 Task: Select Convenience. Add to cart, from Ice Cream Parlour for 2317 Morningview Lane, New York, New York 10022, Cell Number 646-231-5081, following items : Blue Bunny Cookies n Cream_x000D_
 - 2, Blue Bunny Bunny Tracks_x000D_
 - 1
Action: Mouse moved to (280, 119)
Screenshot: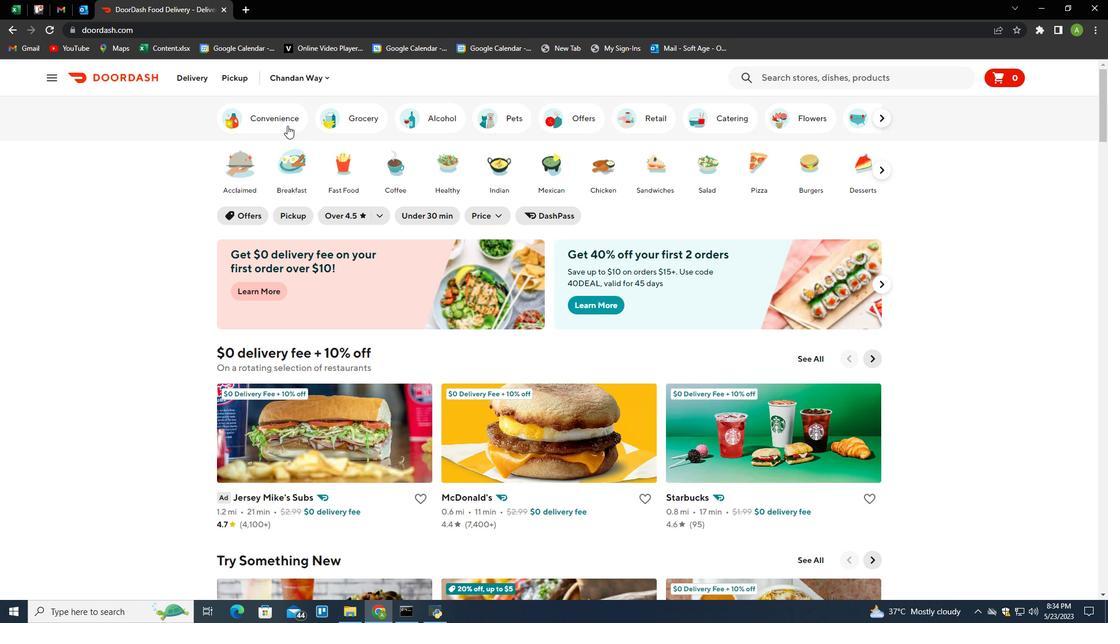 
Action: Mouse pressed left at (280, 119)
Screenshot: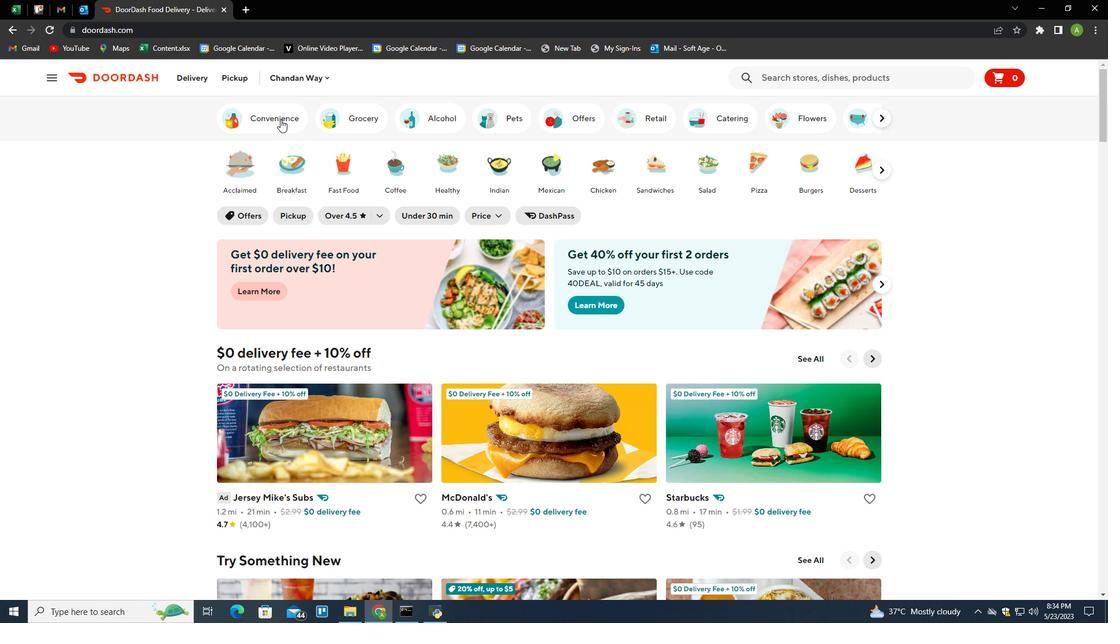 
Action: Mouse moved to (333, 434)
Screenshot: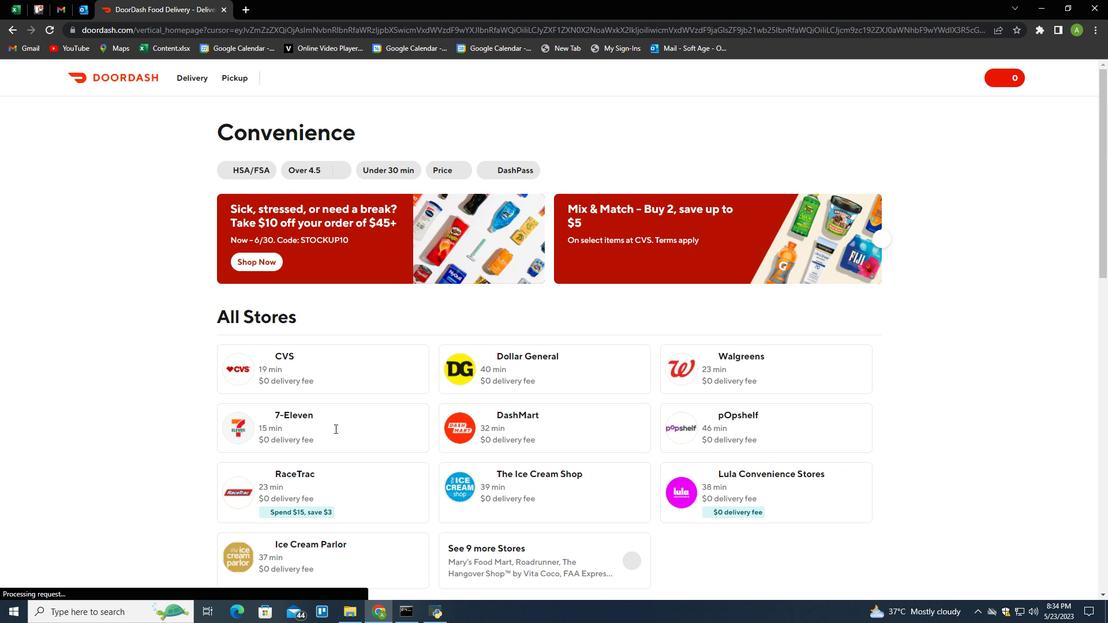 
Action: Mouse scrolled (333, 434) with delta (0, 0)
Screenshot: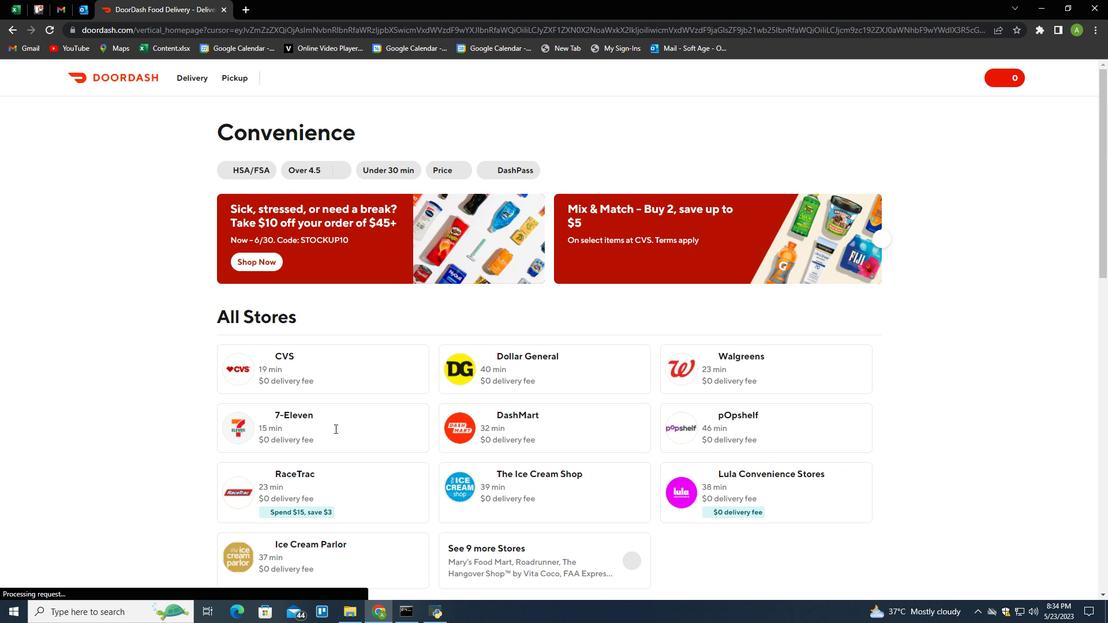 
Action: Mouse moved to (331, 486)
Screenshot: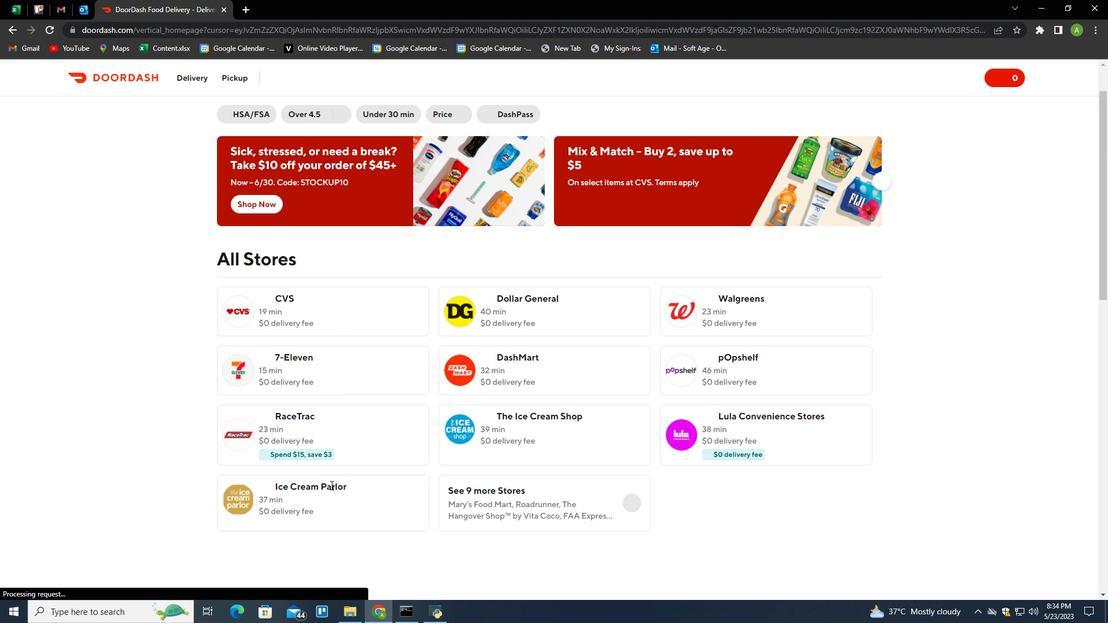 
Action: Mouse pressed left at (331, 486)
Screenshot: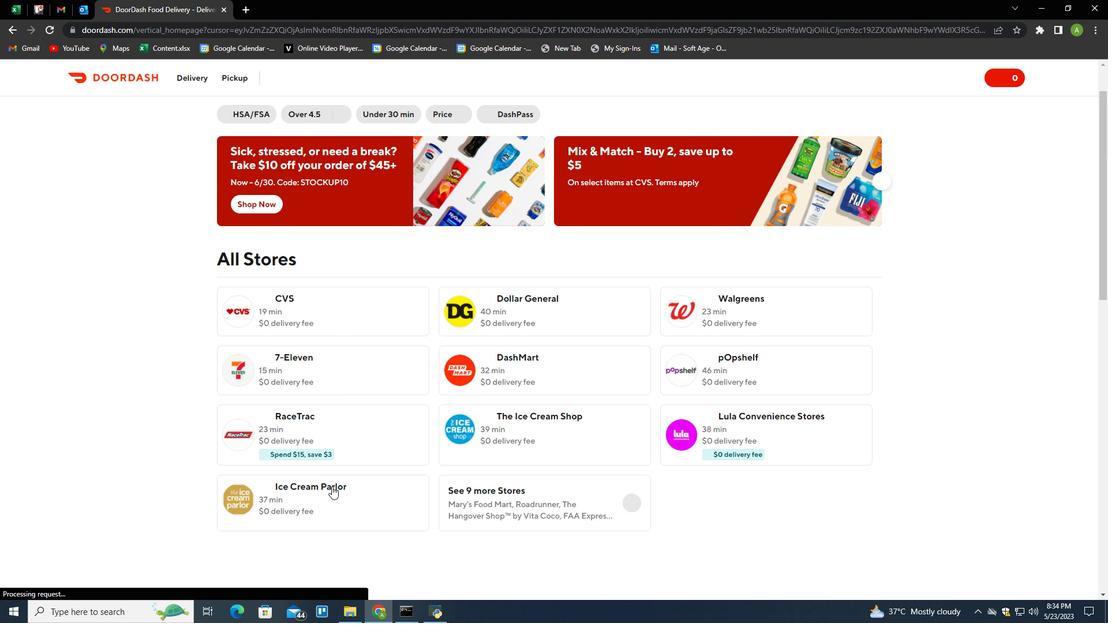 
Action: Mouse moved to (312, 495)
Screenshot: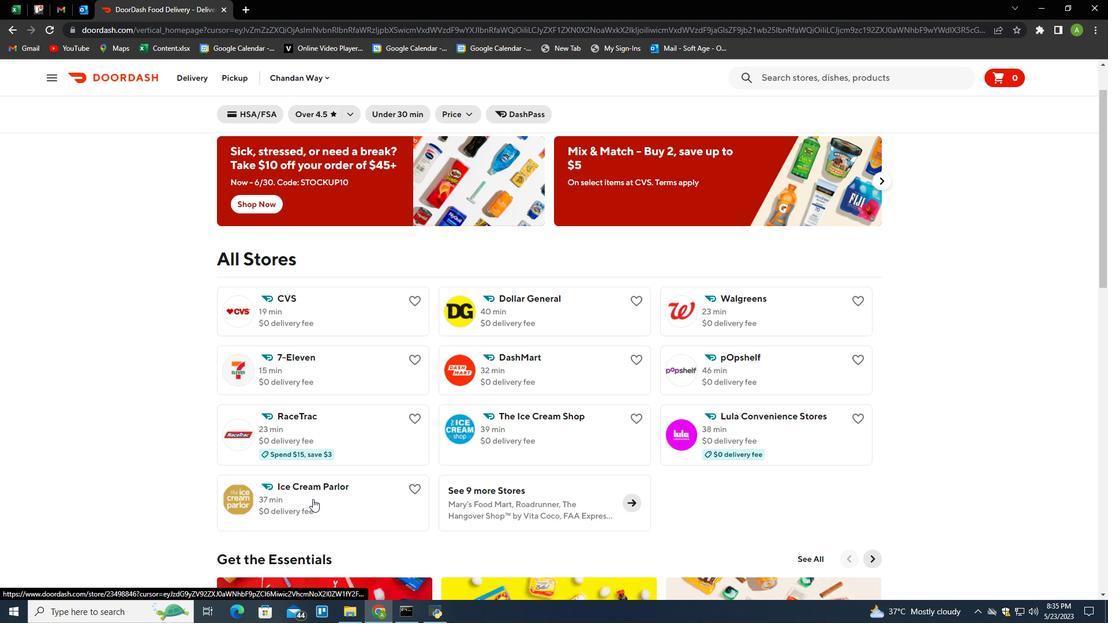 
Action: Mouse pressed left at (312, 495)
Screenshot: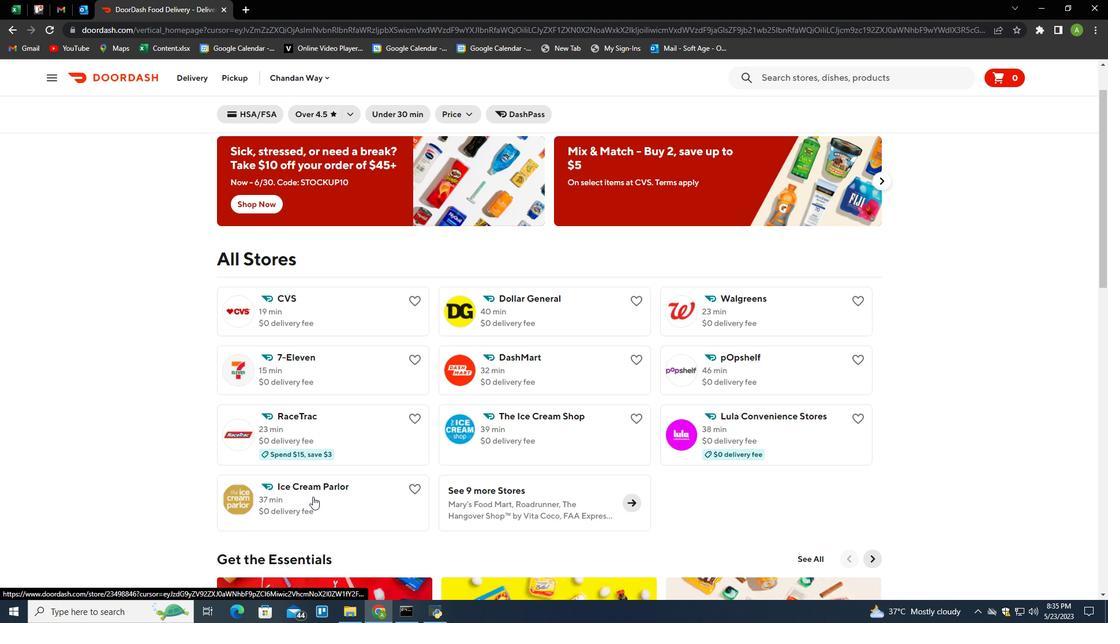 
Action: Mouse moved to (239, 75)
Screenshot: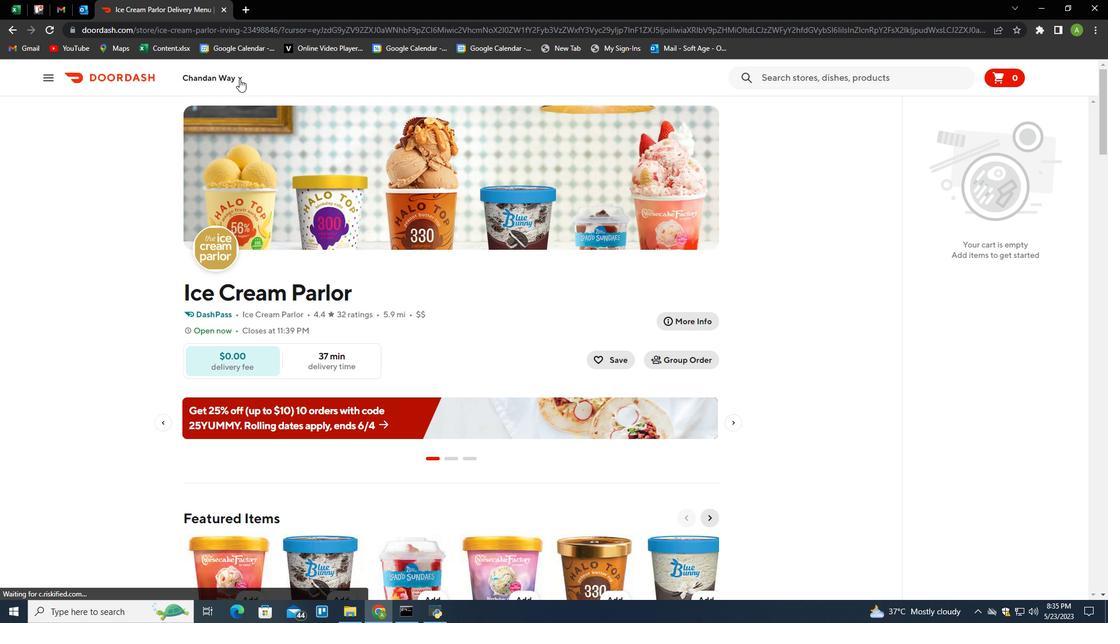 
Action: Mouse pressed left at (239, 75)
Screenshot: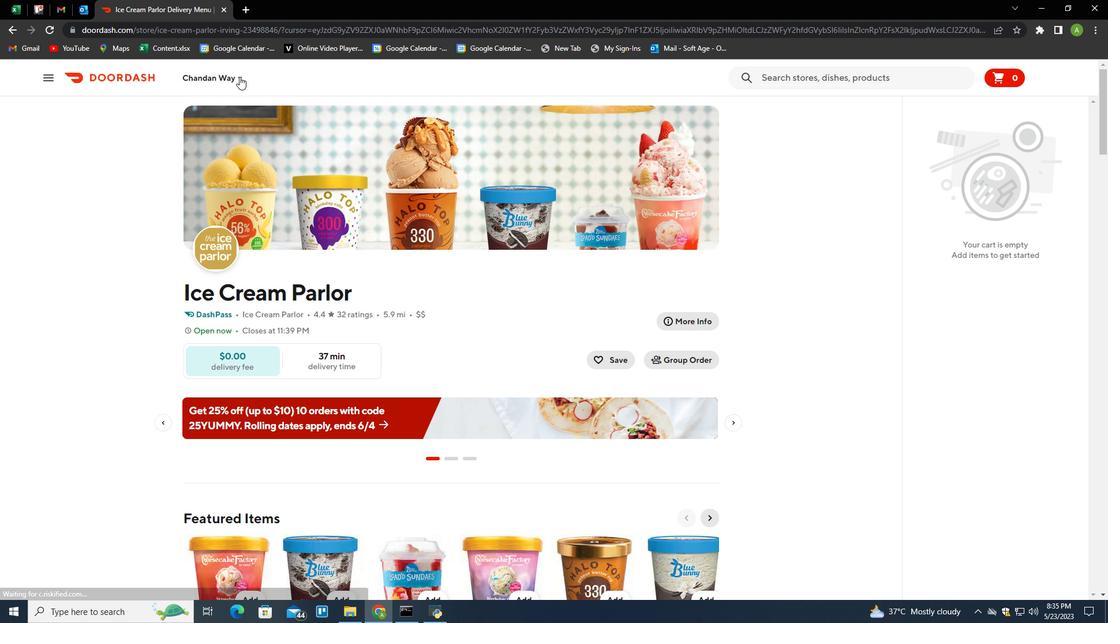 
Action: Mouse moved to (265, 122)
Screenshot: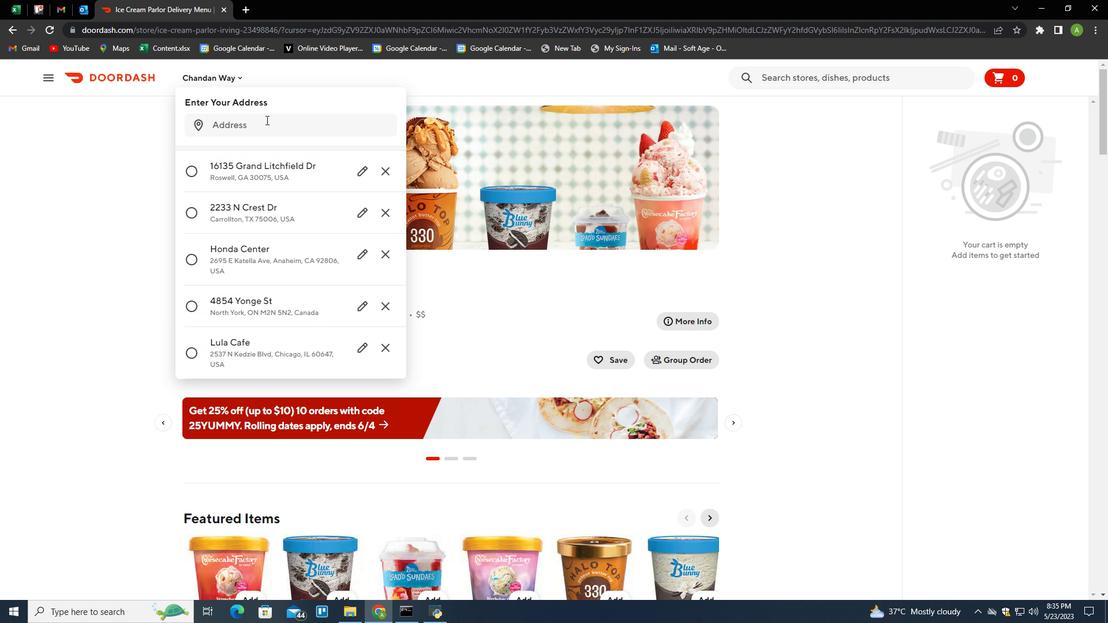 
Action: Mouse pressed left at (265, 122)
Screenshot: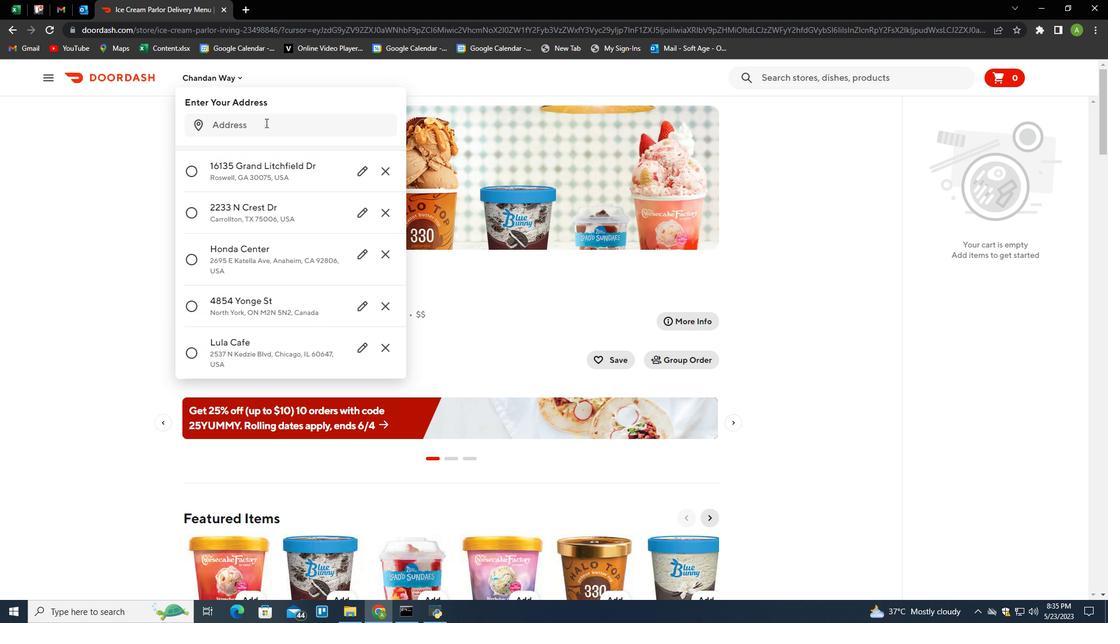 
Action: Mouse moved to (263, 124)
Screenshot: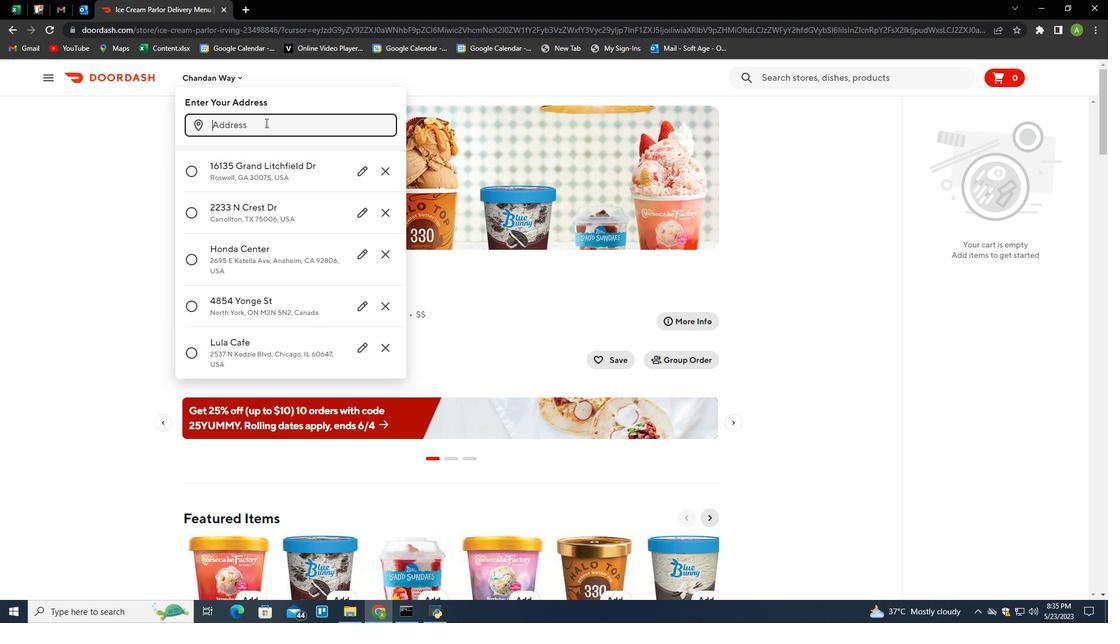 
Action: Key pressed 2317<Key.space>morningview<Key.space>lane,<Key.space>new<Key.space>york,<Key.space>new<Key.space>york<Key.space>10022<Key.enter>
Screenshot: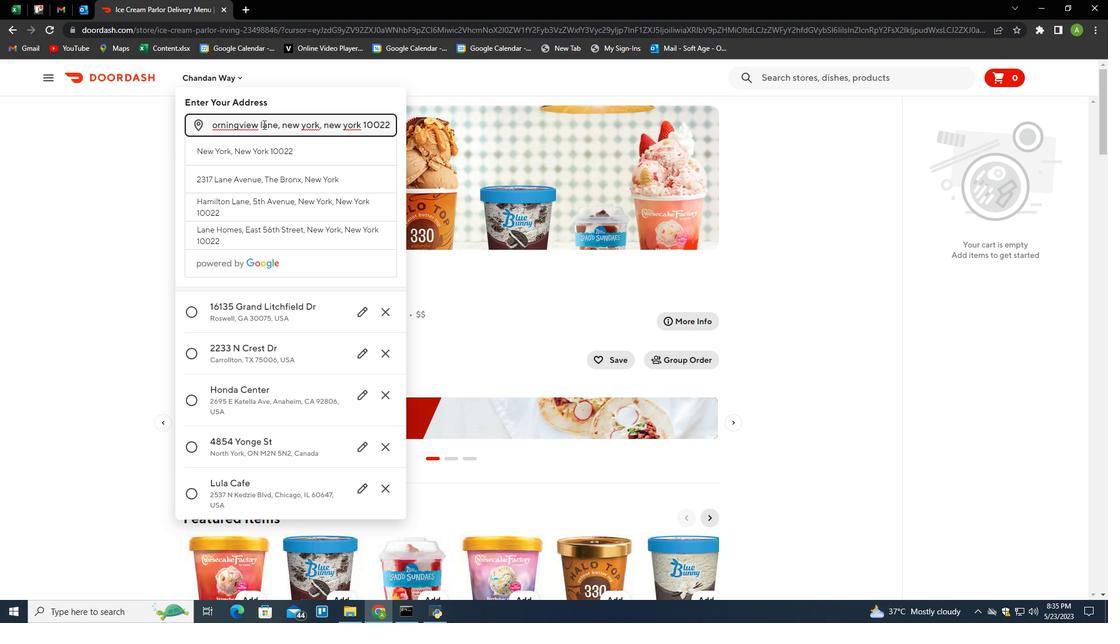
Action: Mouse moved to (361, 441)
Screenshot: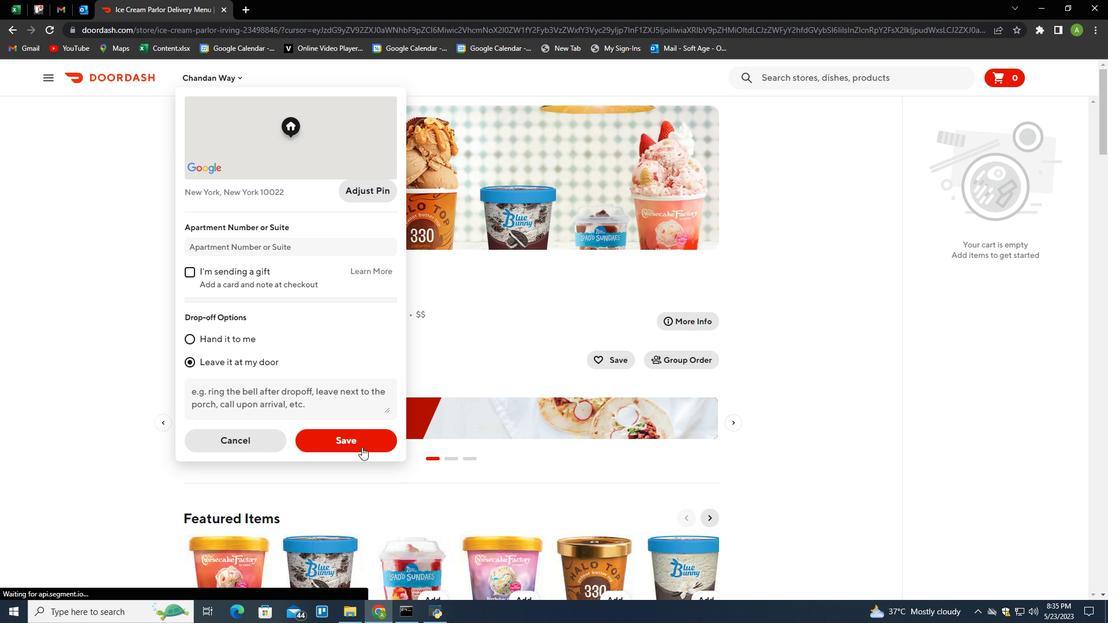 
Action: Mouse pressed left at (361, 441)
Screenshot: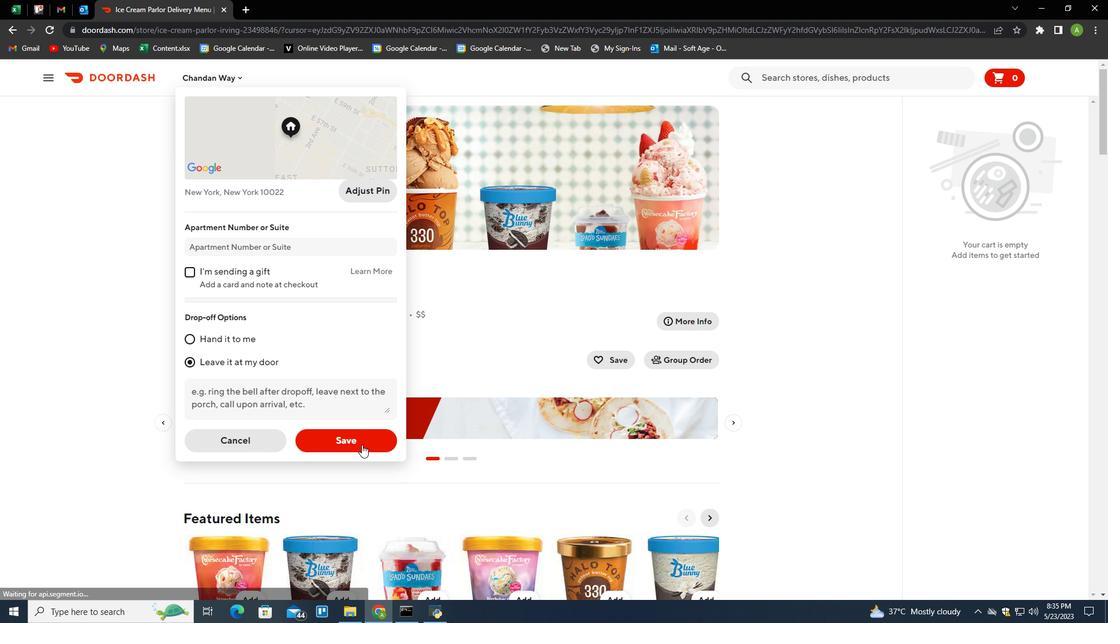 
Action: Mouse moved to (369, 511)
Screenshot: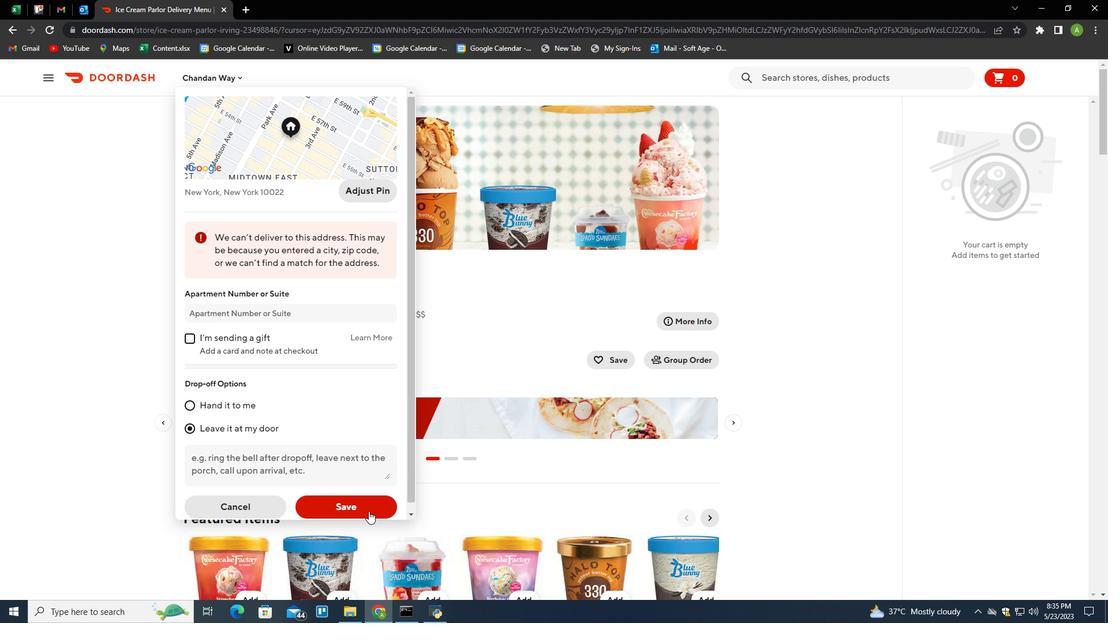 
Action: Mouse pressed left at (369, 511)
Screenshot: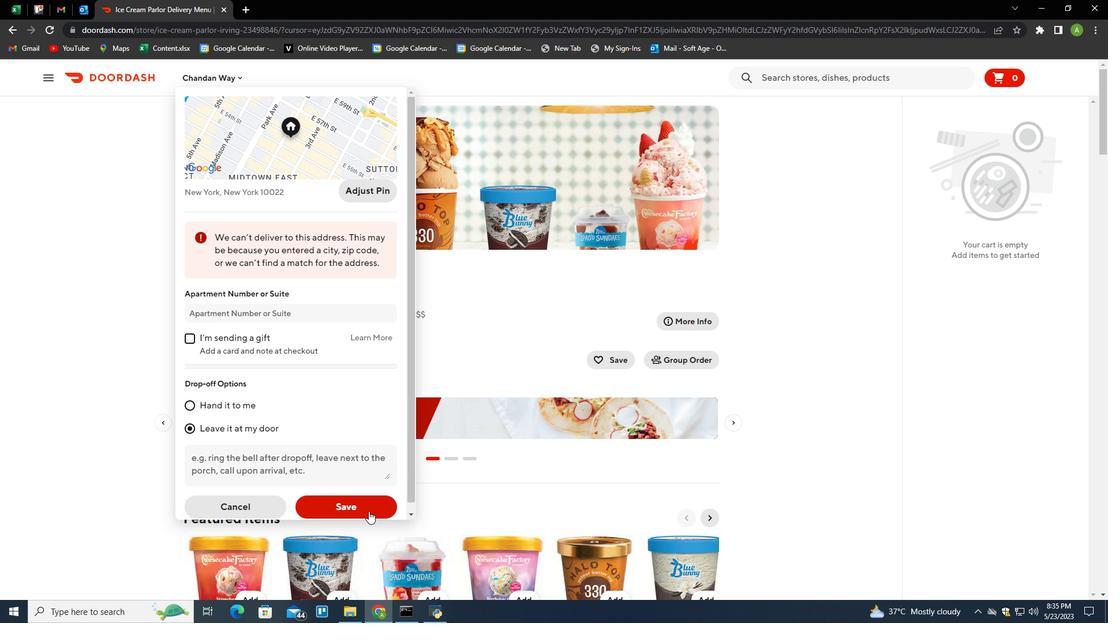 
Action: Mouse moved to (405, 242)
Screenshot: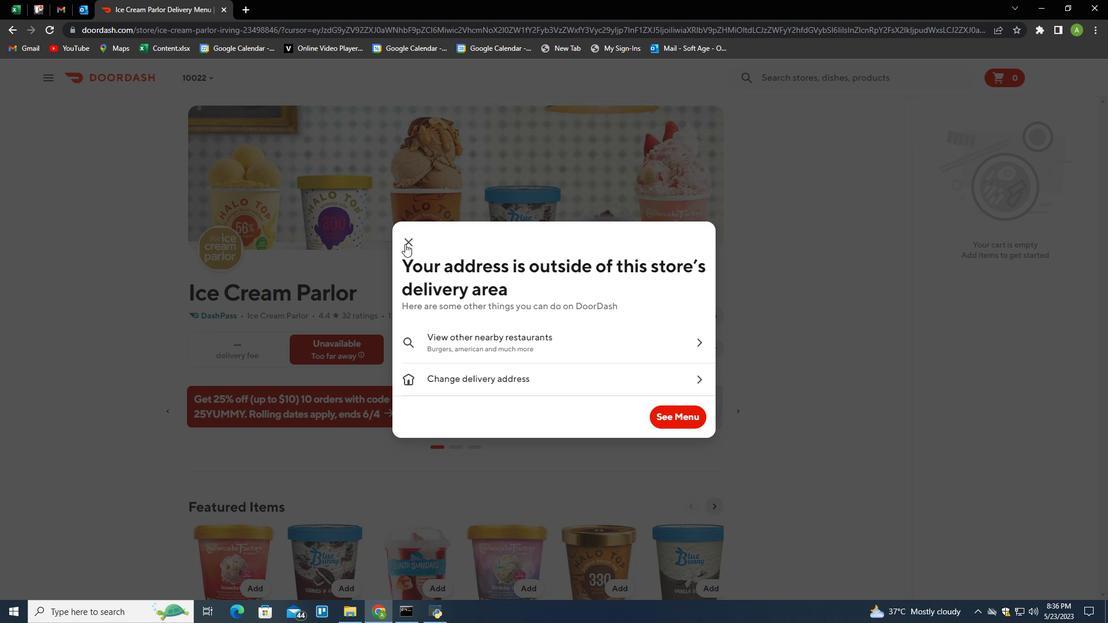 
Action: Mouse pressed left at (405, 242)
Screenshot: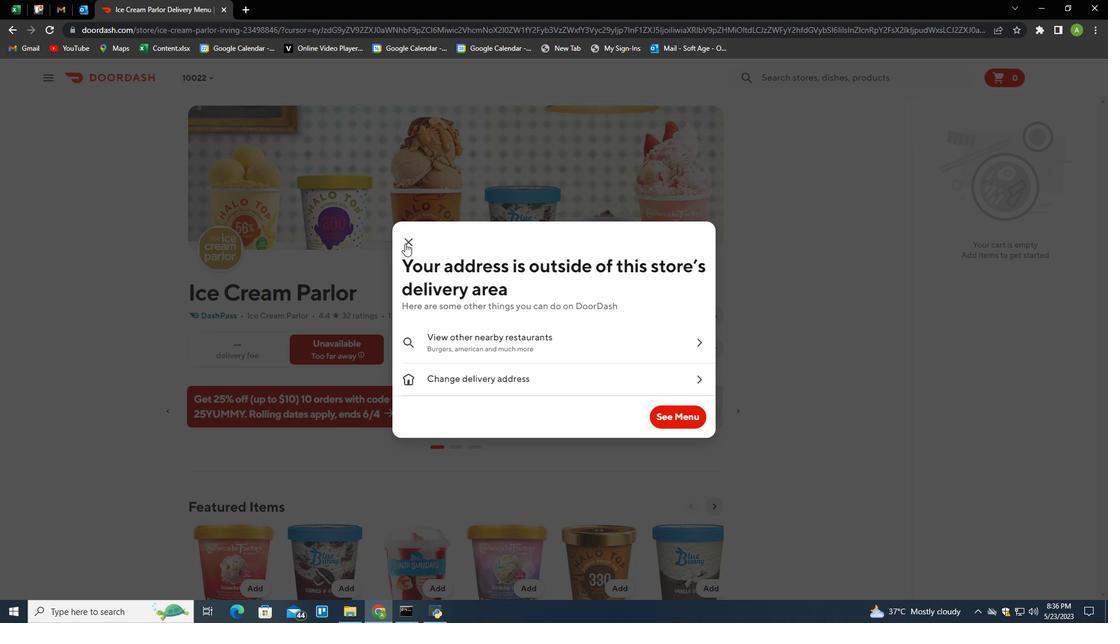 
Action: Mouse moved to (576, 376)
Screenshot: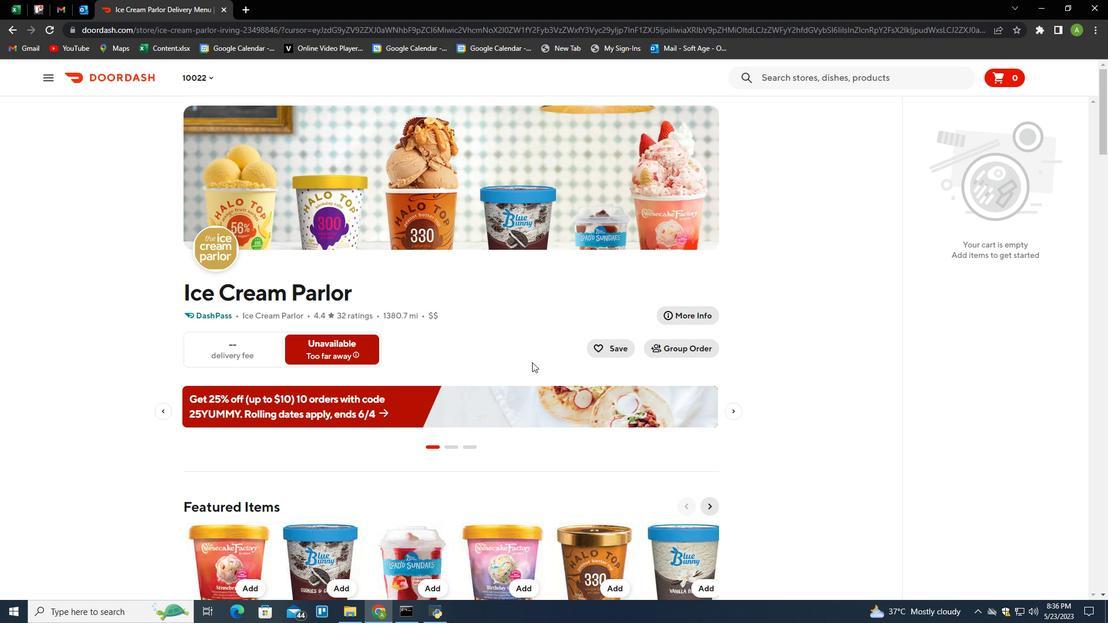 
Action: Mouse scrolled (576, 376) with delta (0, 0)
Screenshot: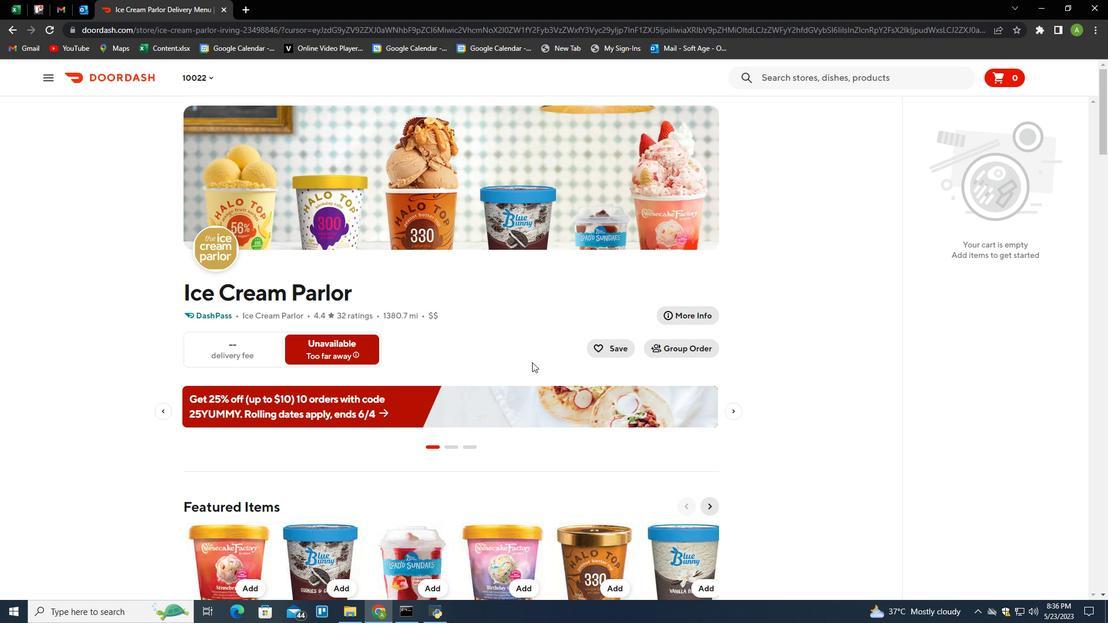 
Action: Mouse moved to (580, 379)
Screenshot: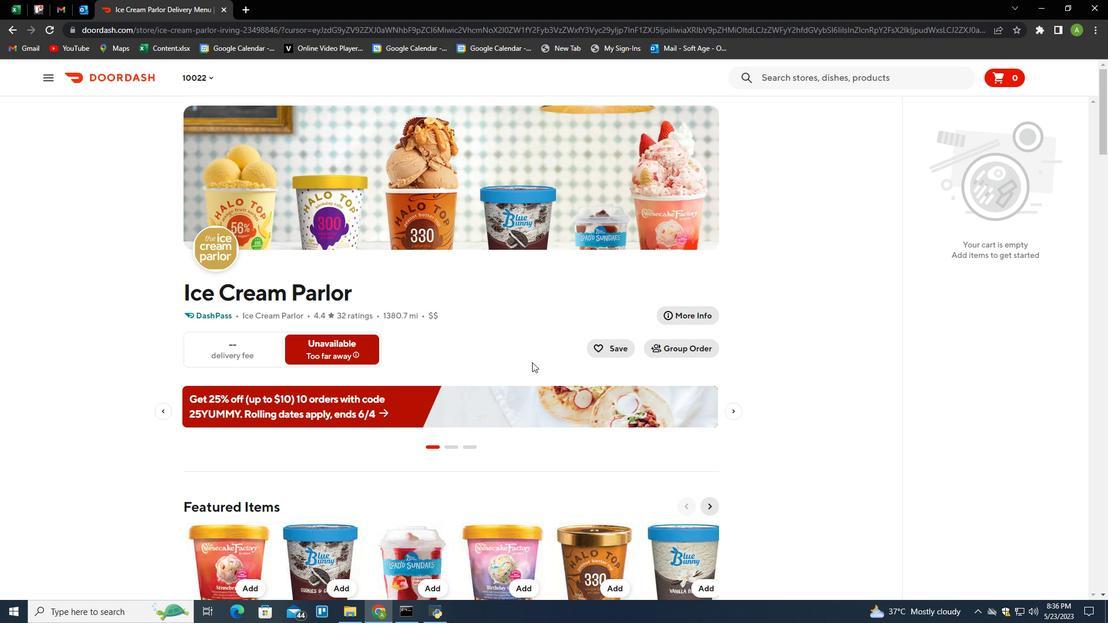 
Action: Mouse scrolled (580, 378) with delta (0, 0)
Screenshot: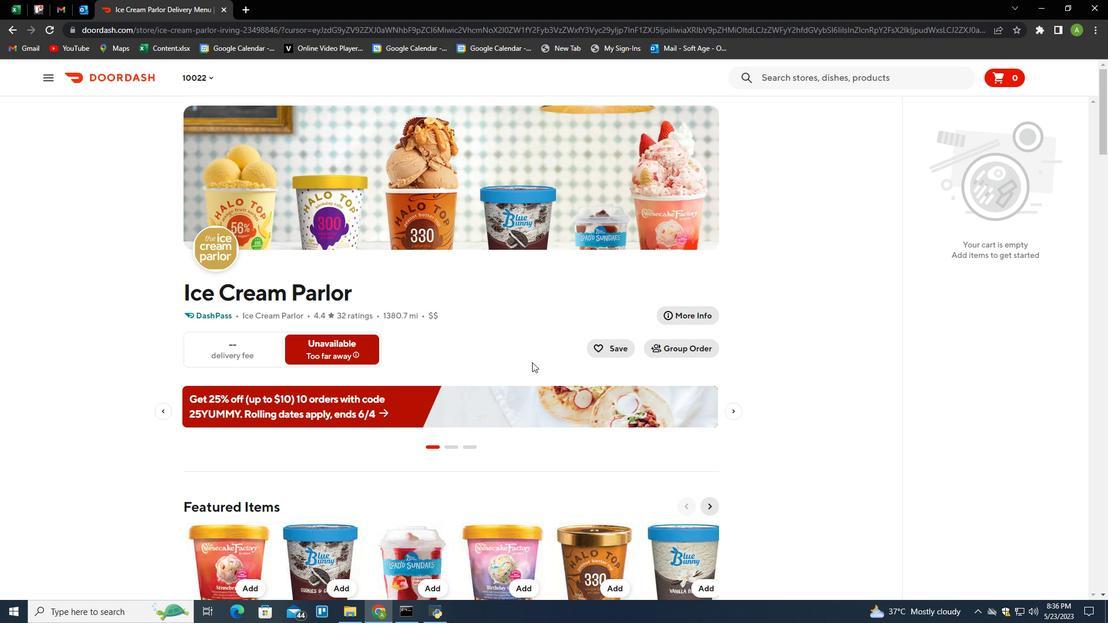 
Action: Mouse moved to (587, 383)
Screenshot: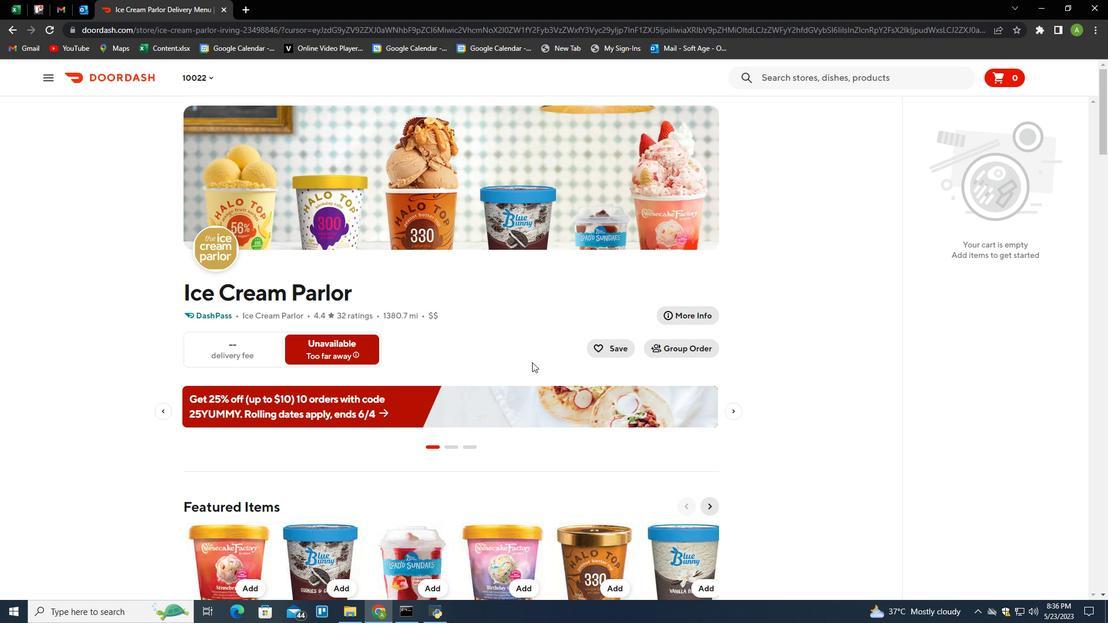 
Action: Mouse scrolled (587, 382) with delta (0, 0)
Screenshot: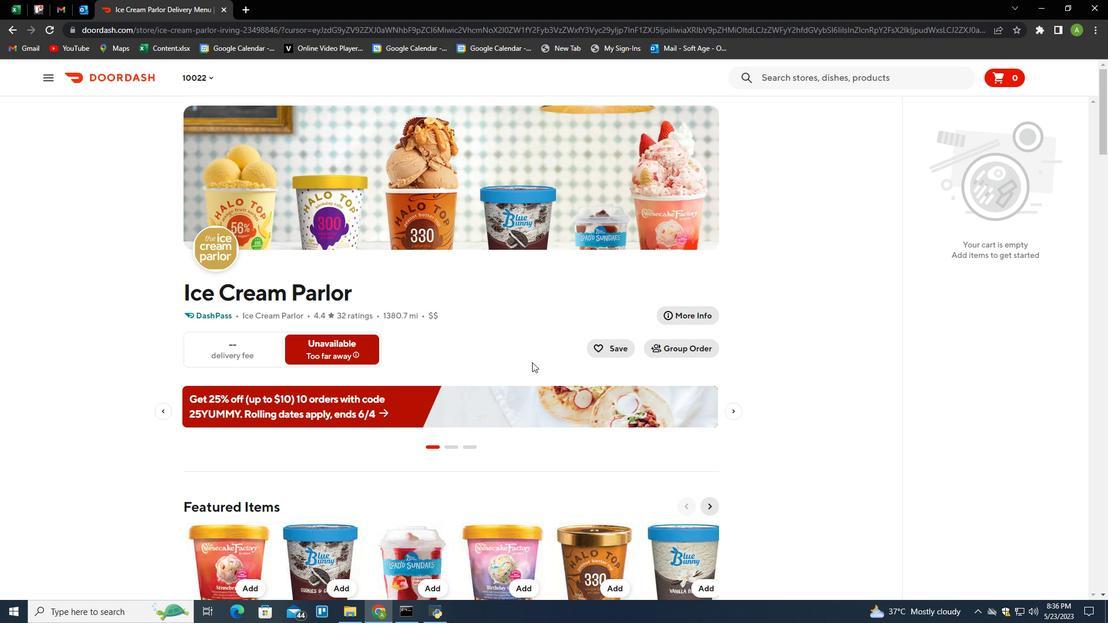 
Action: Mouse moved to (598, 388)
Screenshot: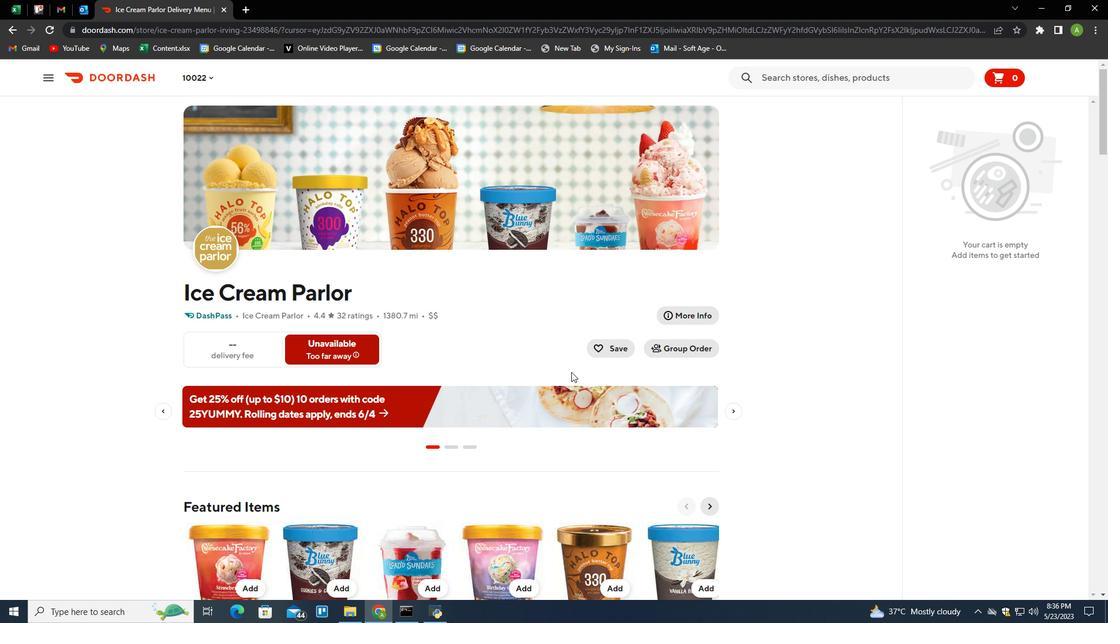 
Action: Mouse scrolled (598, 387) with delta (0, 0)
Screenshot: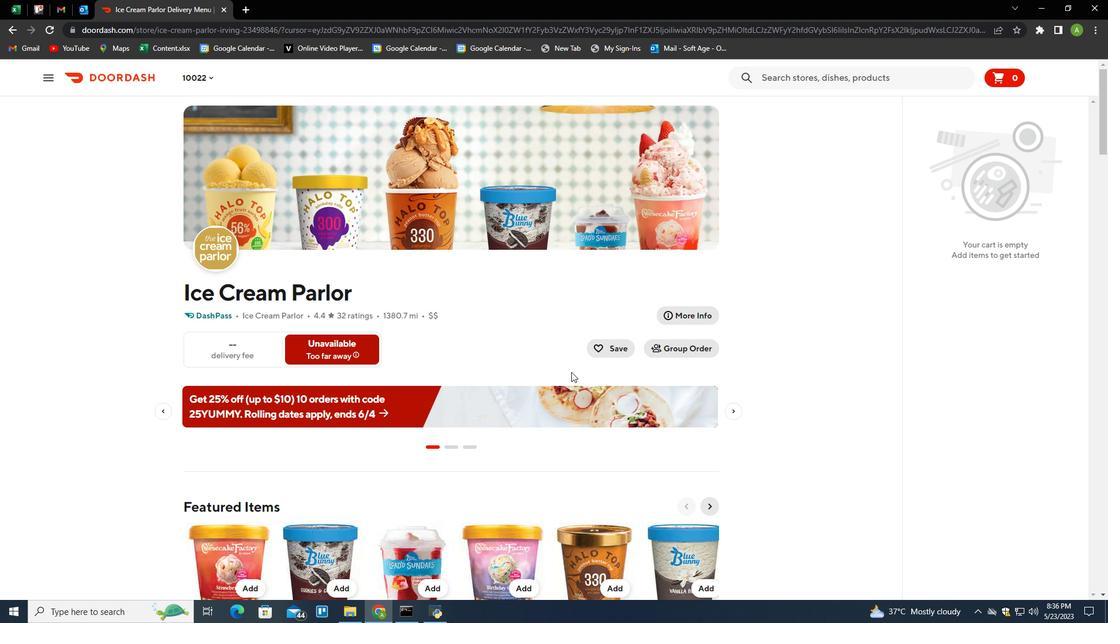 
Action: Mouse moved to (706, 427)
Screenshot: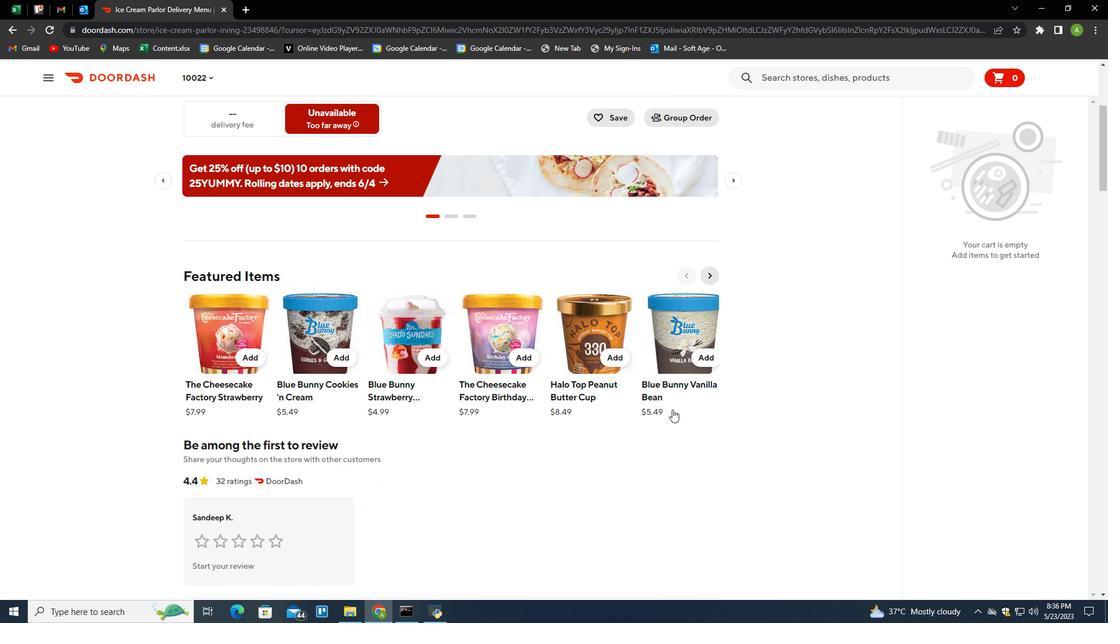 
Action: Mouse scrolled (706, 426) with delta (0, 0)
Screenshot: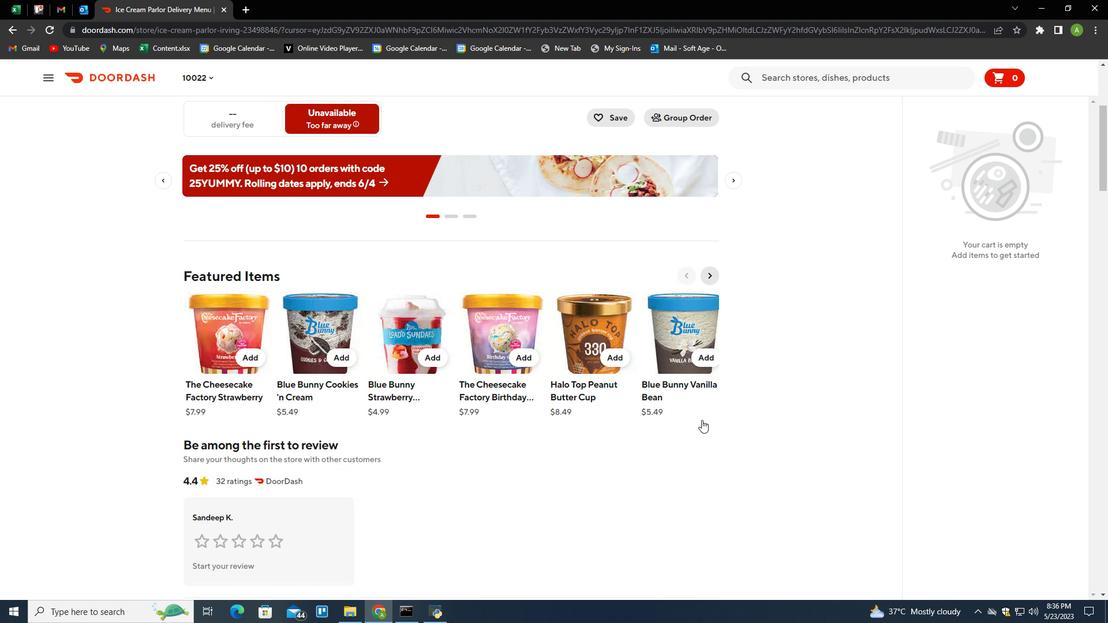 
Action: Mouse moved to (706, 428)
Screenshot: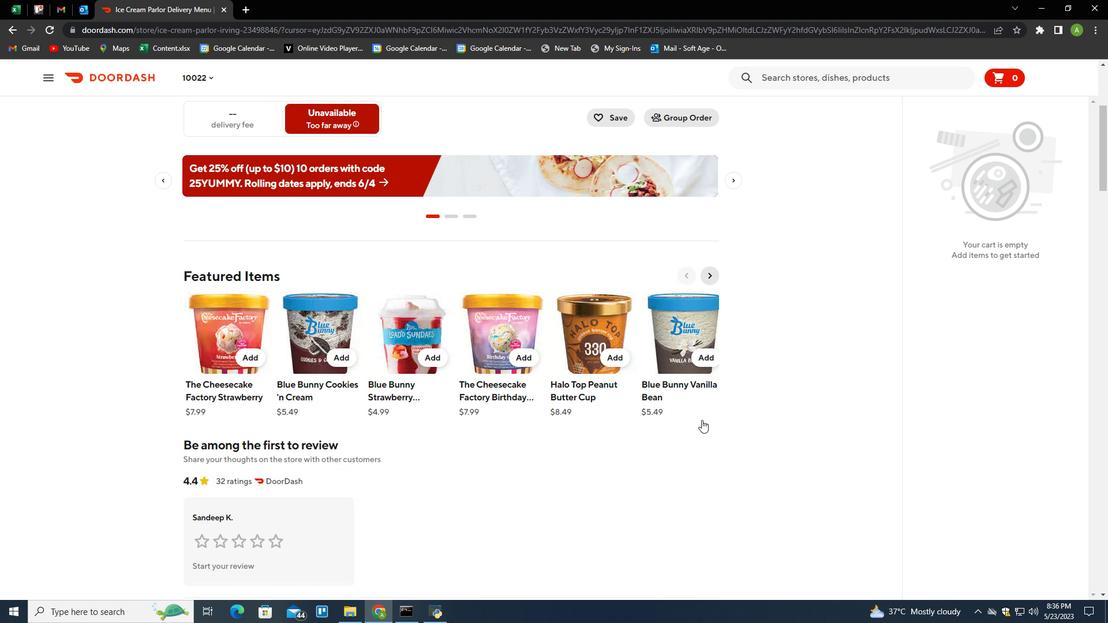 
Action: Mouse scrolled (706, 427) with delta (0, 0)
Screenshot: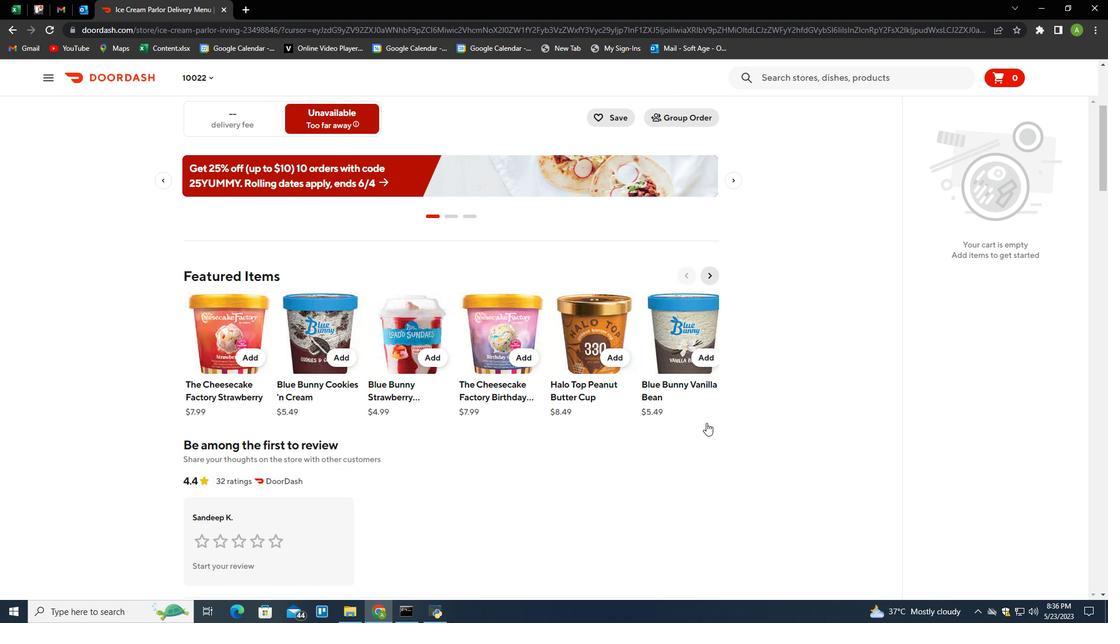 
Action: Mouse moved to (706, 428)
Screenshot: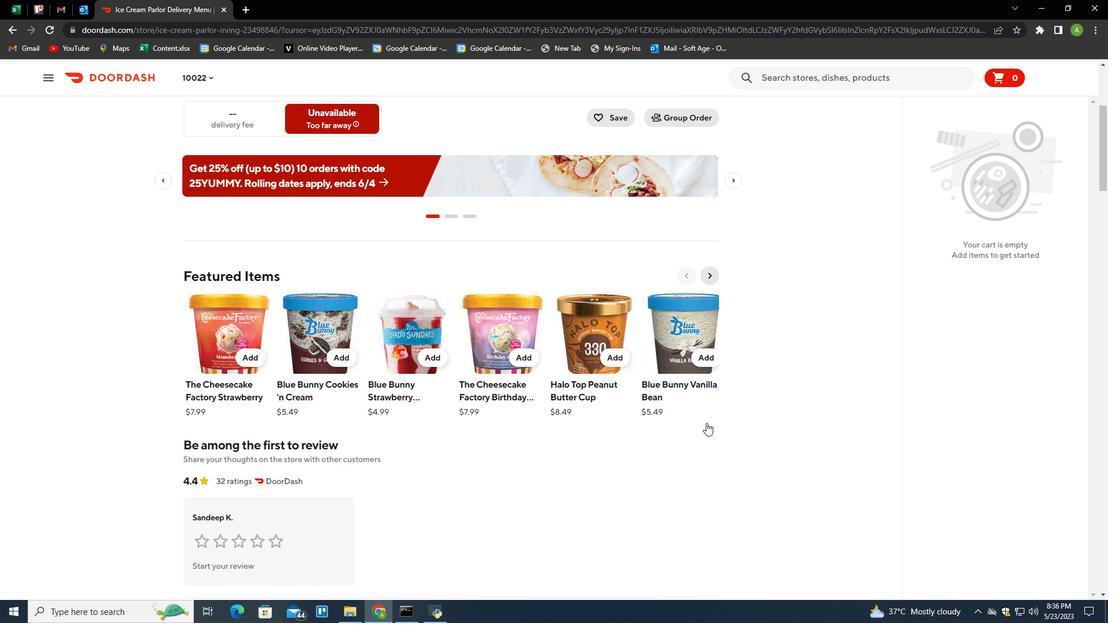 
Action: Mouse scrolled (706, 428) with delta (0, 0)
Screenshot: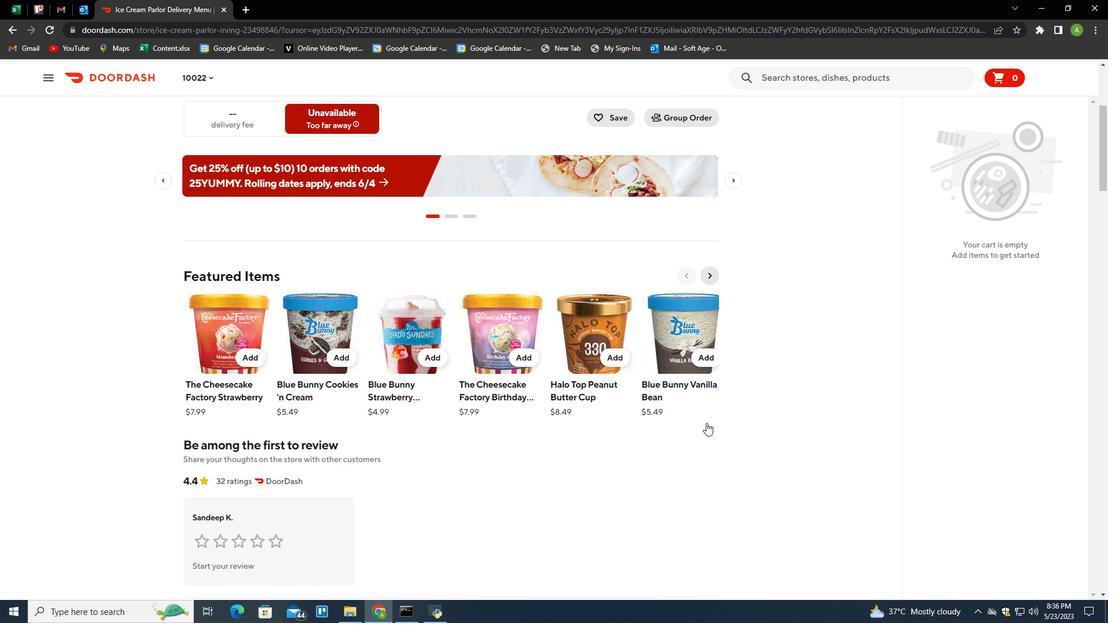
Action: Mouse moved to (610, 443)
Screenshot: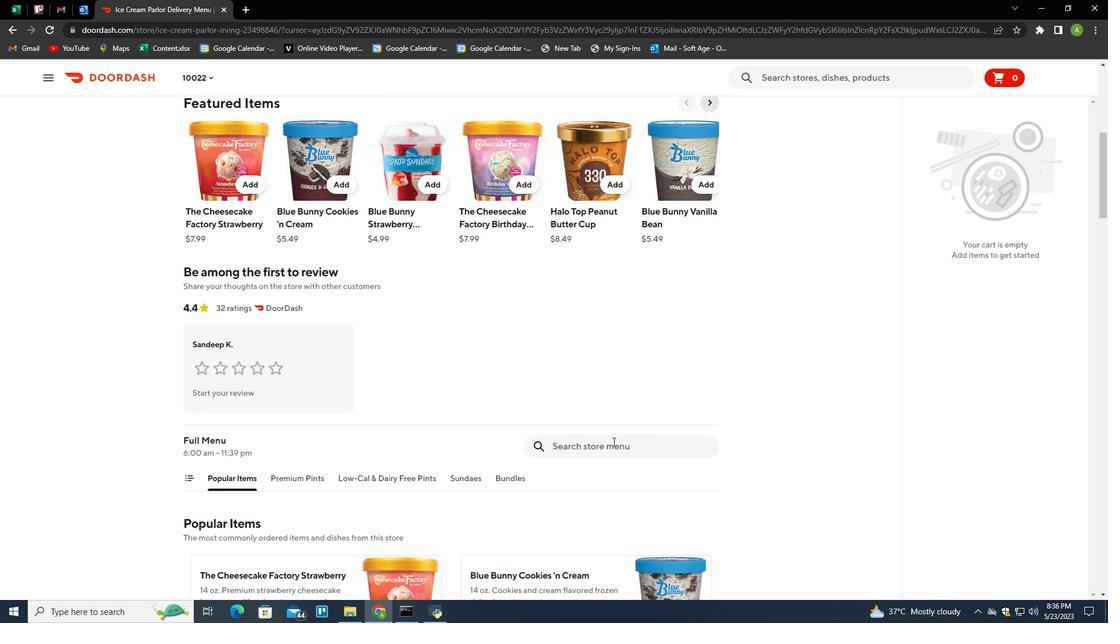 
Action: Mouse pressed left at (610, 443)
Screenshot: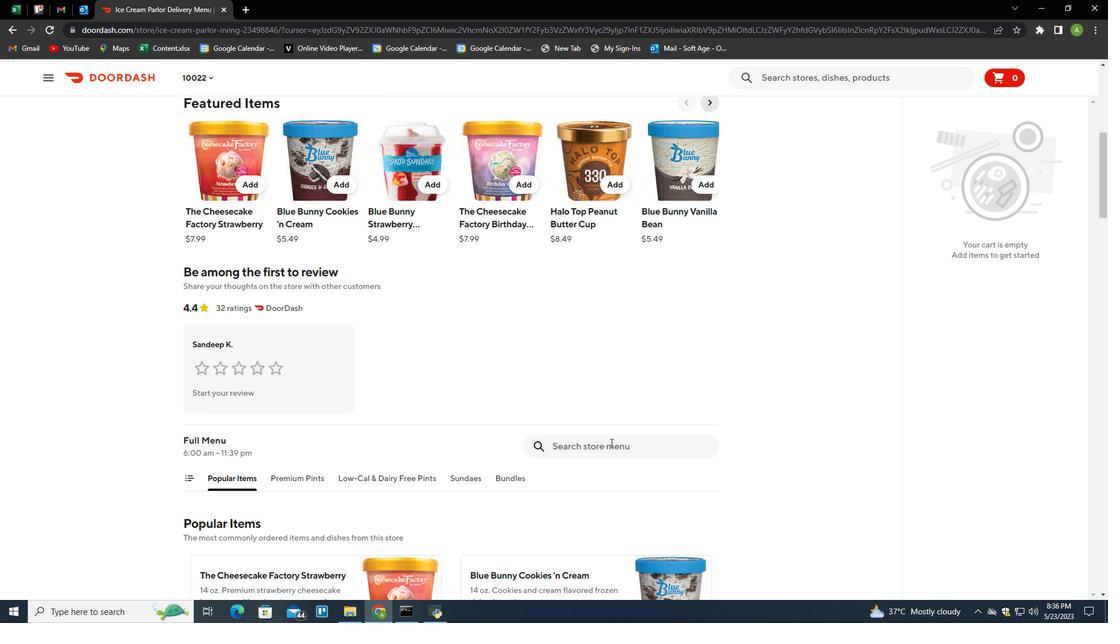 
Action: Mouse moved to (583, 451)
Screenshot: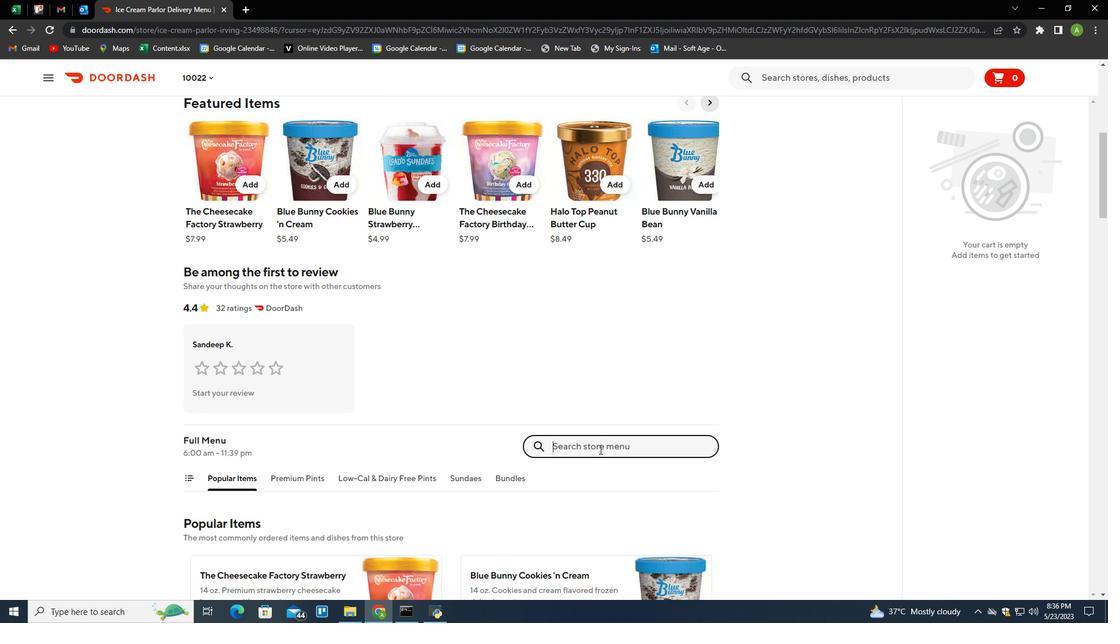 
Action: Key pressed blue<Key.space>bunny<Key.space>cookies<Key.space>n<Key.space>cream<Key.enter>
Screenshot: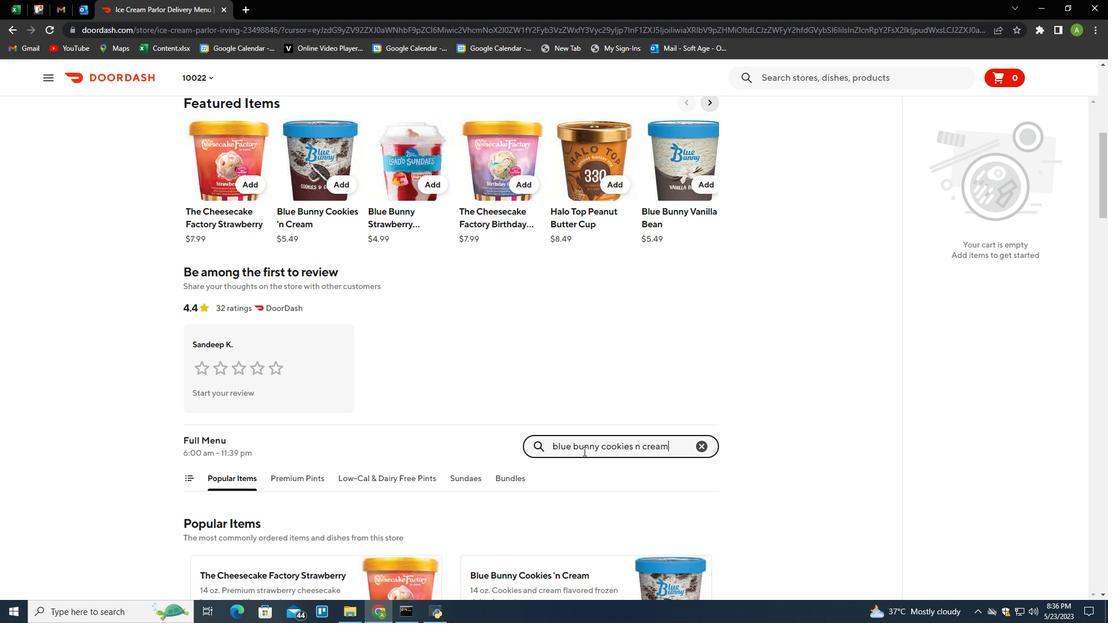 
Action: Mouse moved to (412, 327)
Screenshot: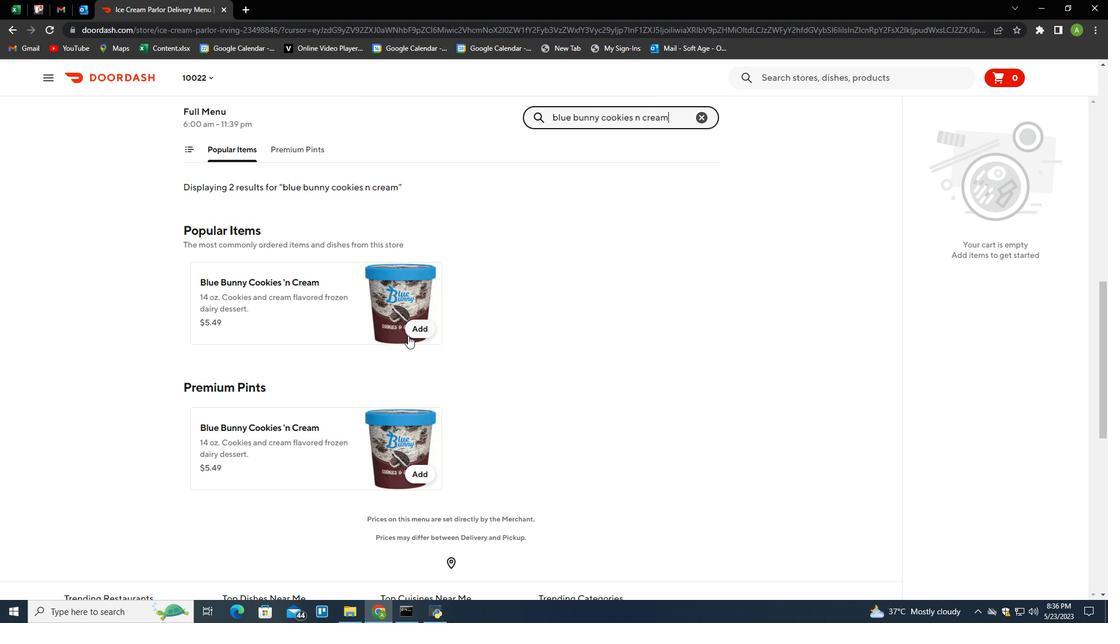 
Action: Mouse pressed left at (412, 327)
Screenshot: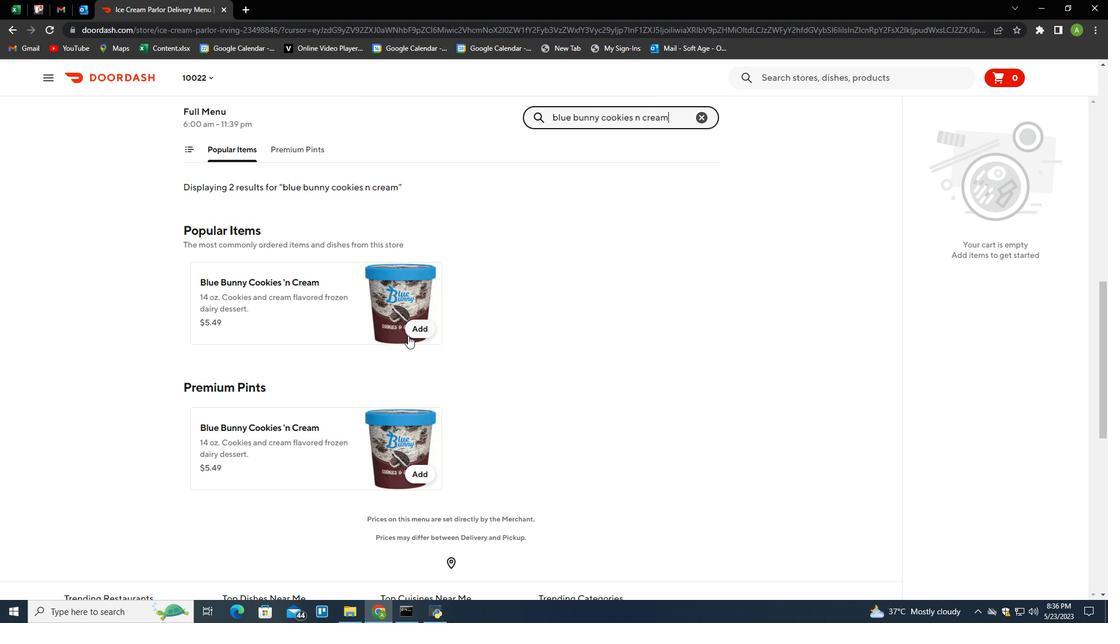 
Action: Mouse moved to (1068, 199)
Screenshot: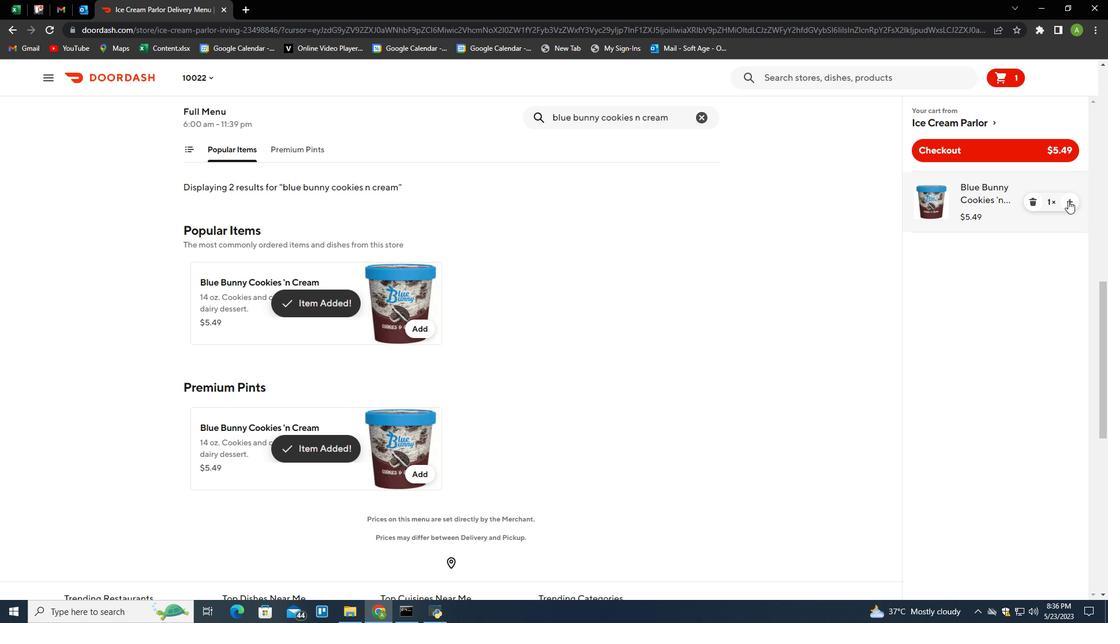 
Action: Mouse pressed left at (1068, 199)
Screenshot: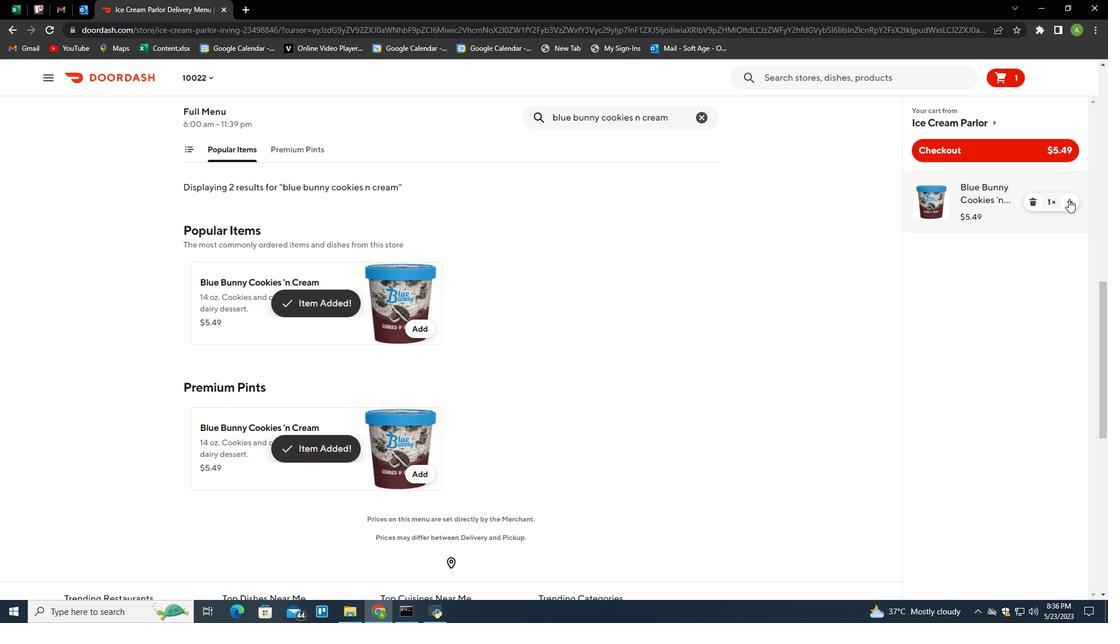 
Action: Mouse moved to (703, 113)
Screenshot: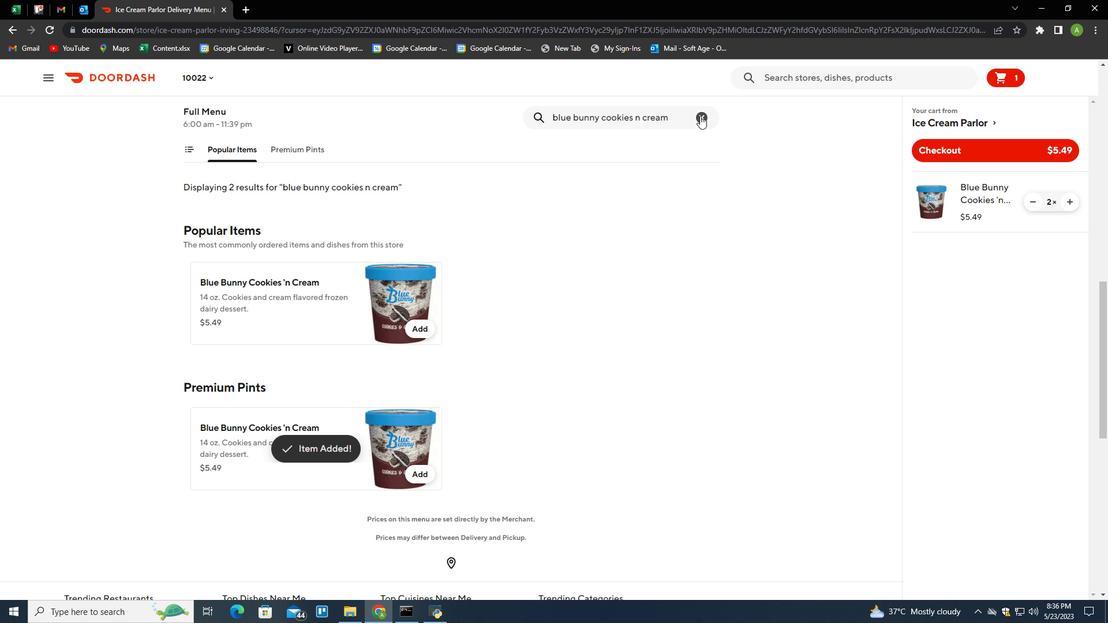 
Action: Mouse pressed left at (703, 113)
Screenshot: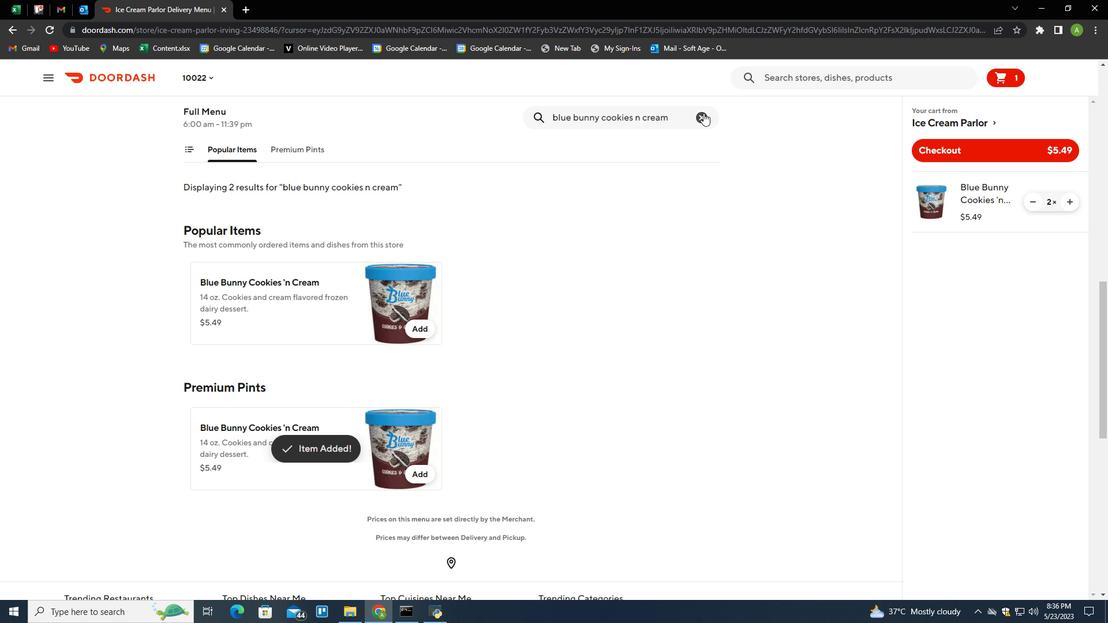 
Action: Mouse moved to (703, 113)
Screenshot: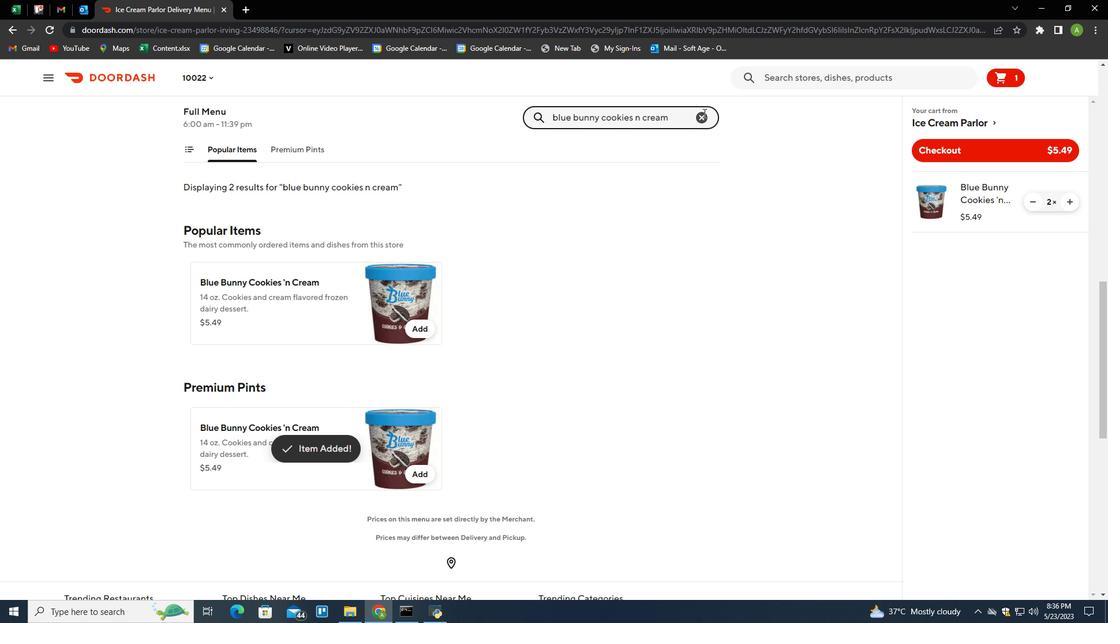
Action: Key pressed blue<Key.space>bunny<Key.space>tracj<Key.backspace>ks<Key.enter>
Screenshot: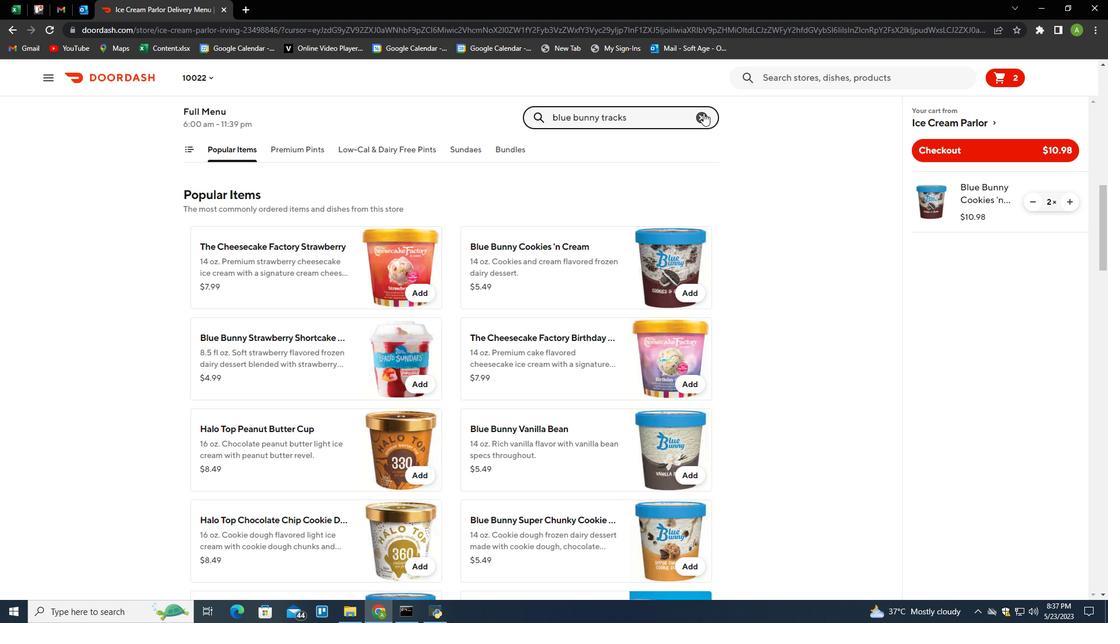 
Action: Mouse moved to (425, 326)
Screenshot: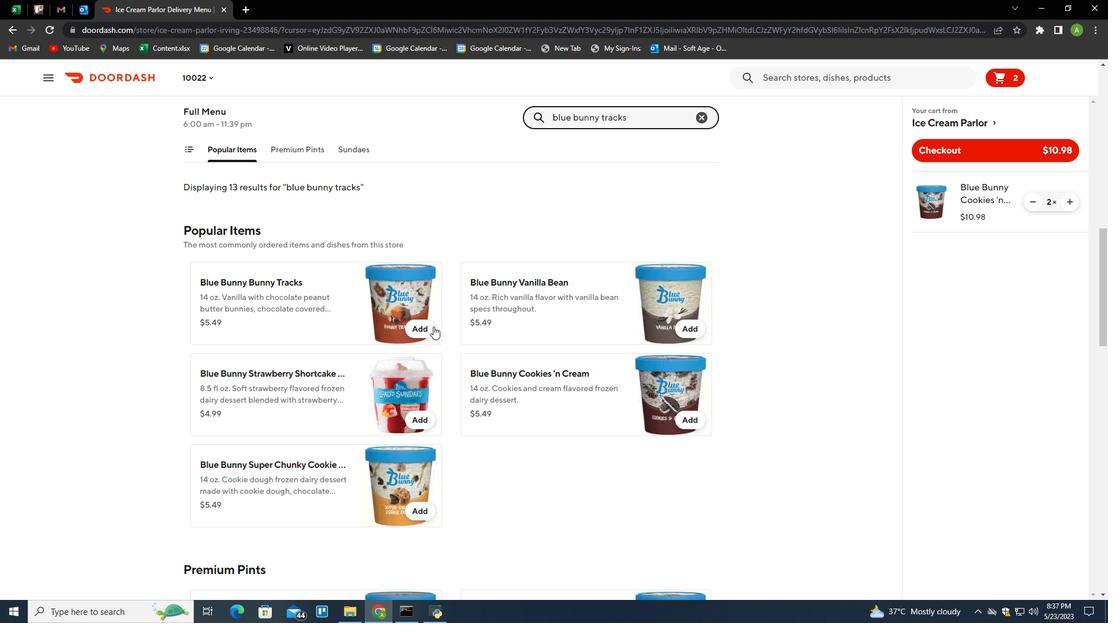 
Action: Mouse pressed left at (425, 326)
Screenshot: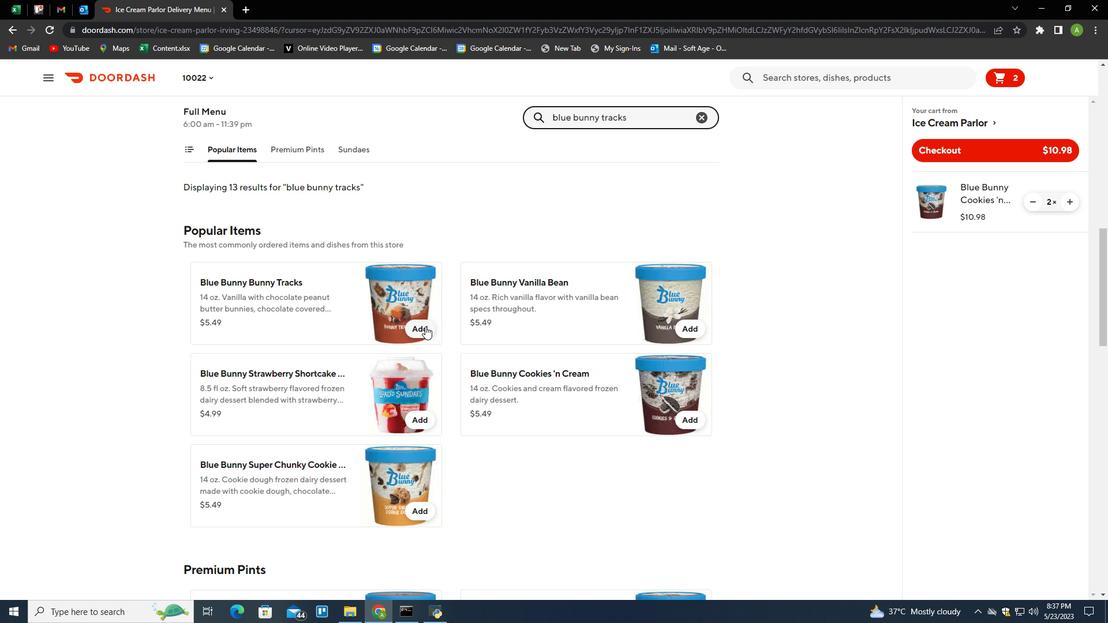 
Action: Mouse moved to (945, 149)
Screenshot: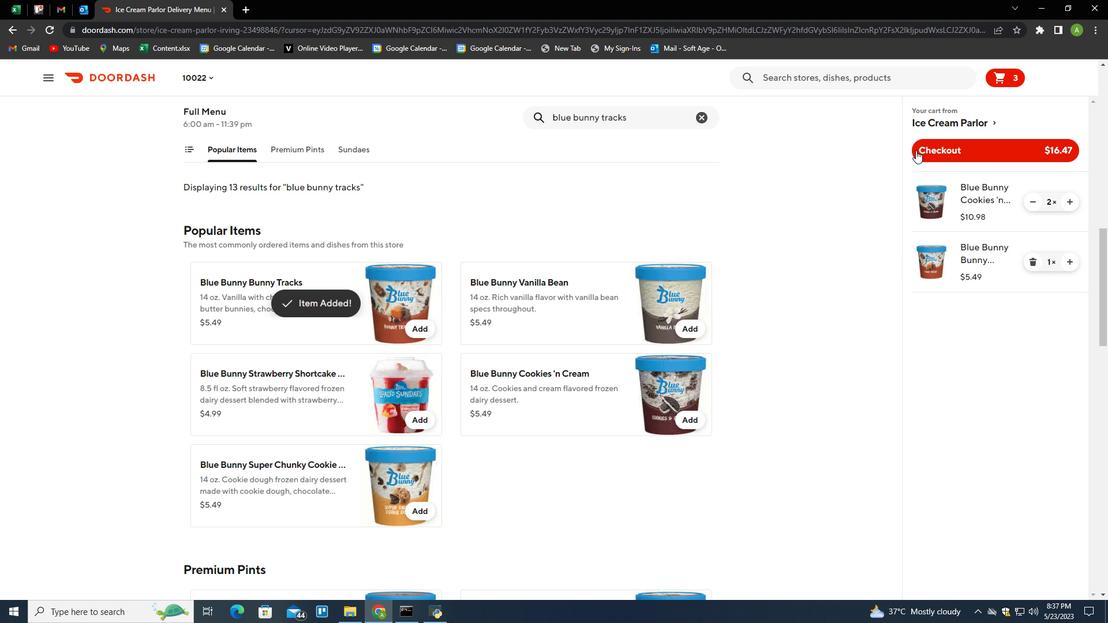 
Action: Mouse pressed left at (945, 149)
Screenshot: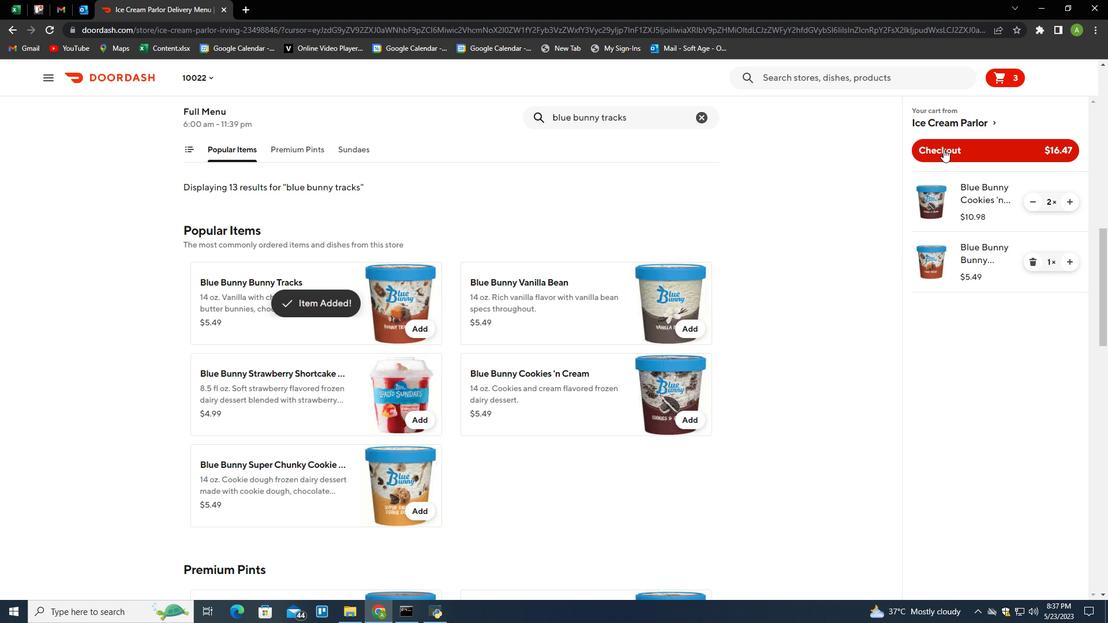
Action: Mouse moved to (774, 182)
Screenshot: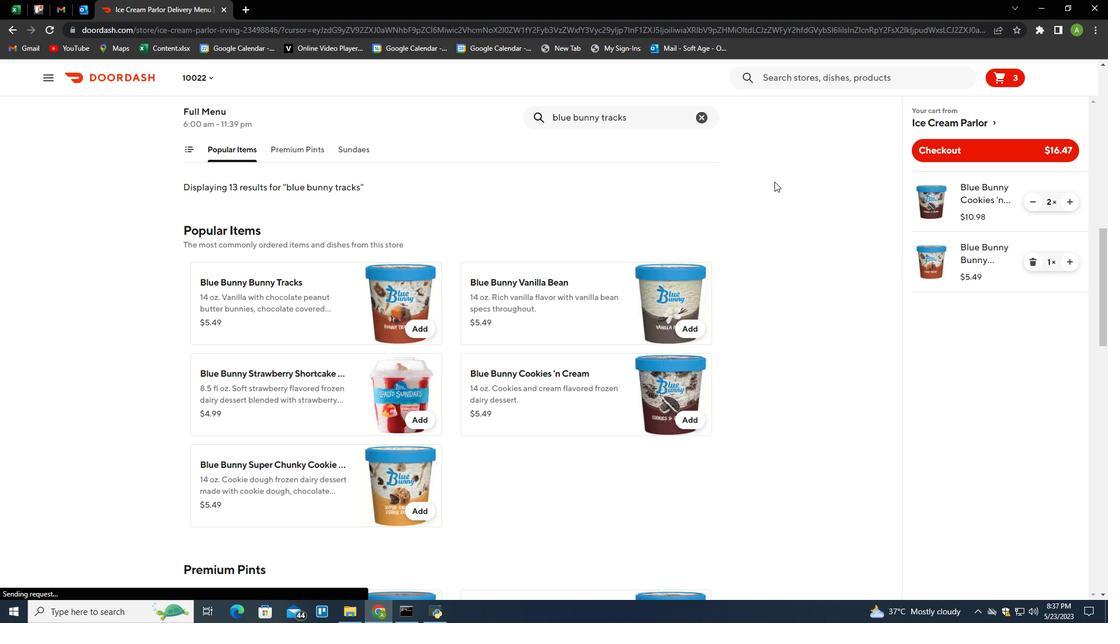 
